 Task: Set up a 60-minute transportation logistics review for a sports event.
Action: Mouse moved to (116, 143)
Screenshot: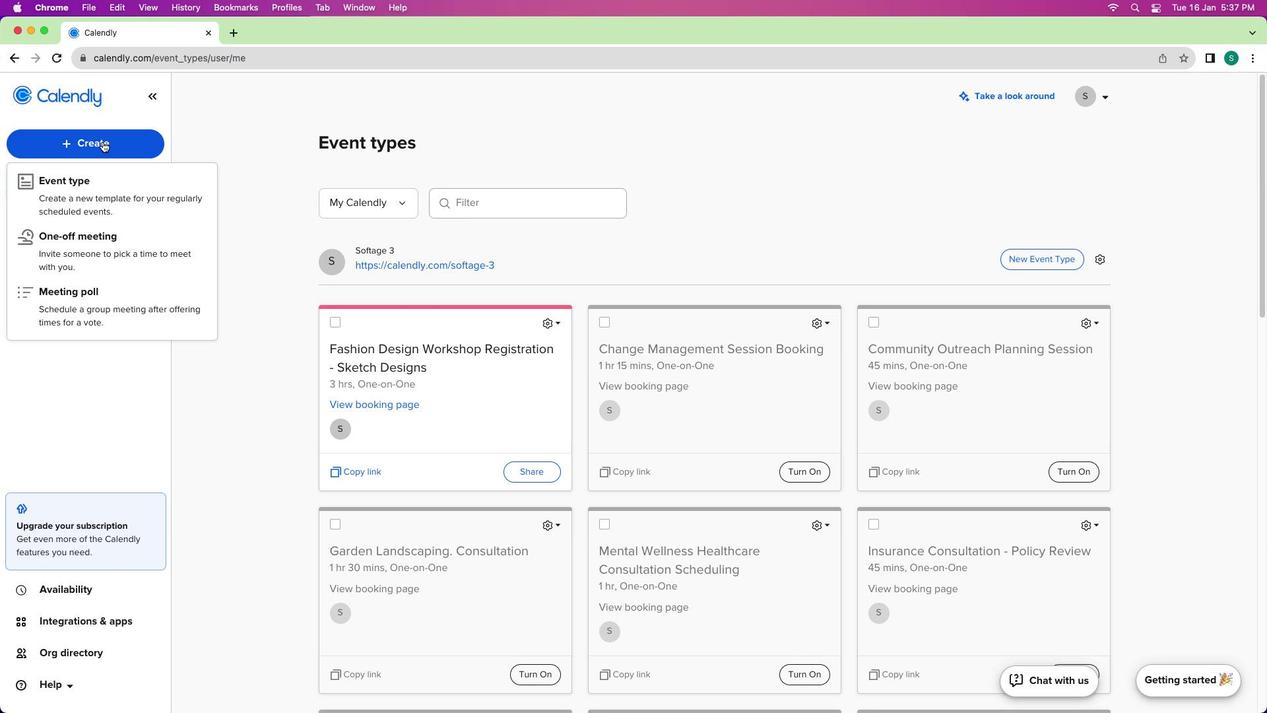 
Action: Mouse pressed left at (116, 143)
Screenshot: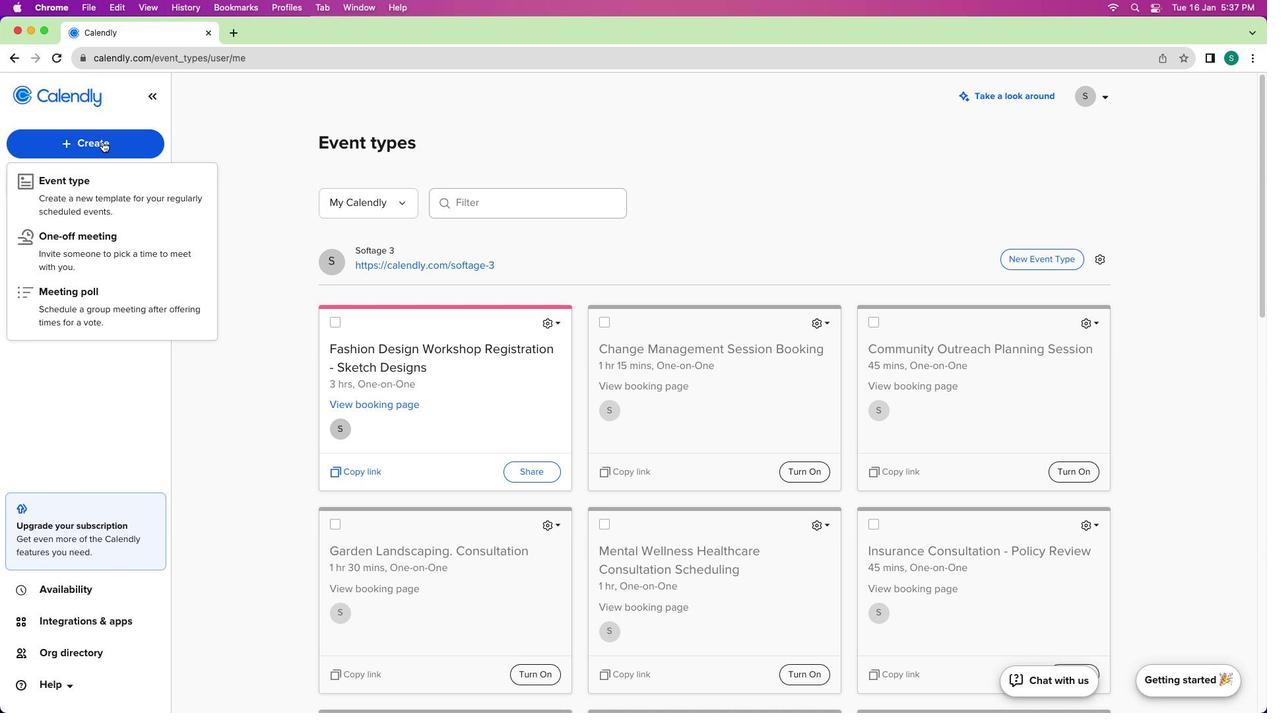 
Action: Mouse moved to (102, 141)
Screenshot: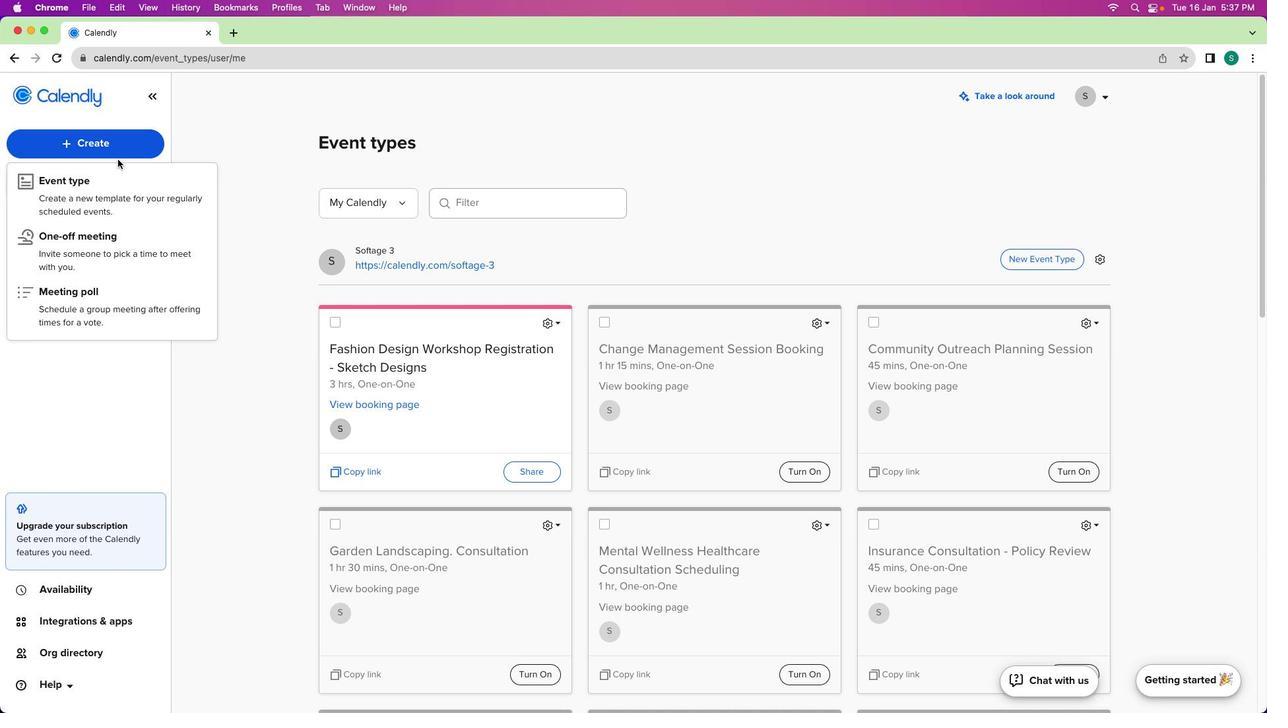 
Action: Mouse pressed left at (102, 141)
Screenshot: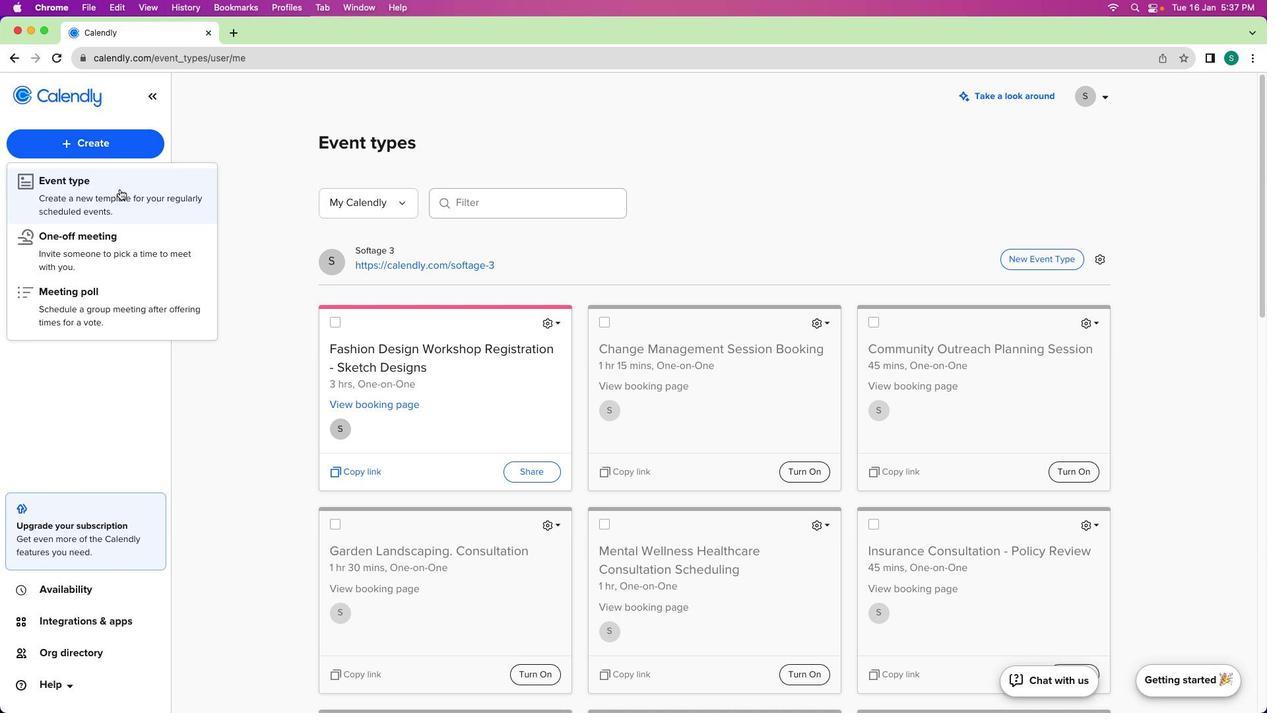 
Action: Mouse moved to (77, 217)
Screenshot: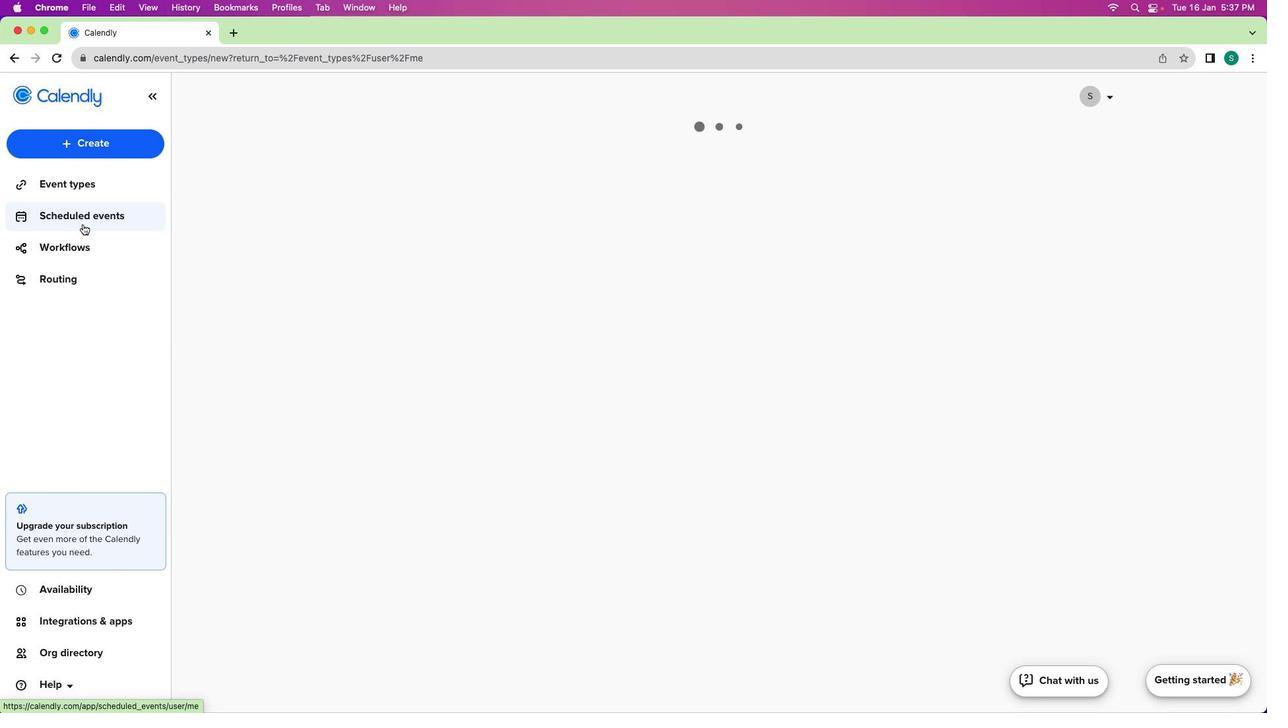 
Action: Mouse pressed left at (77, 217)
Screenshot: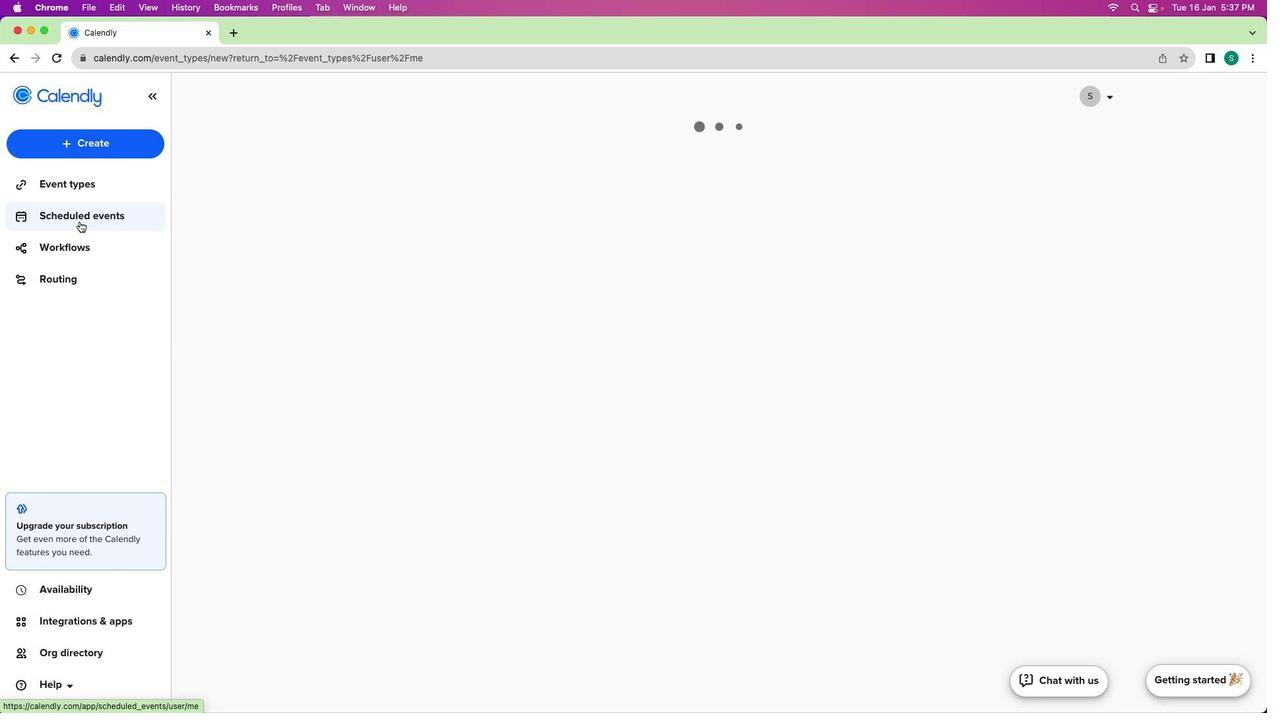 
Action: Mouse moved to (474, 248)
Screenshot: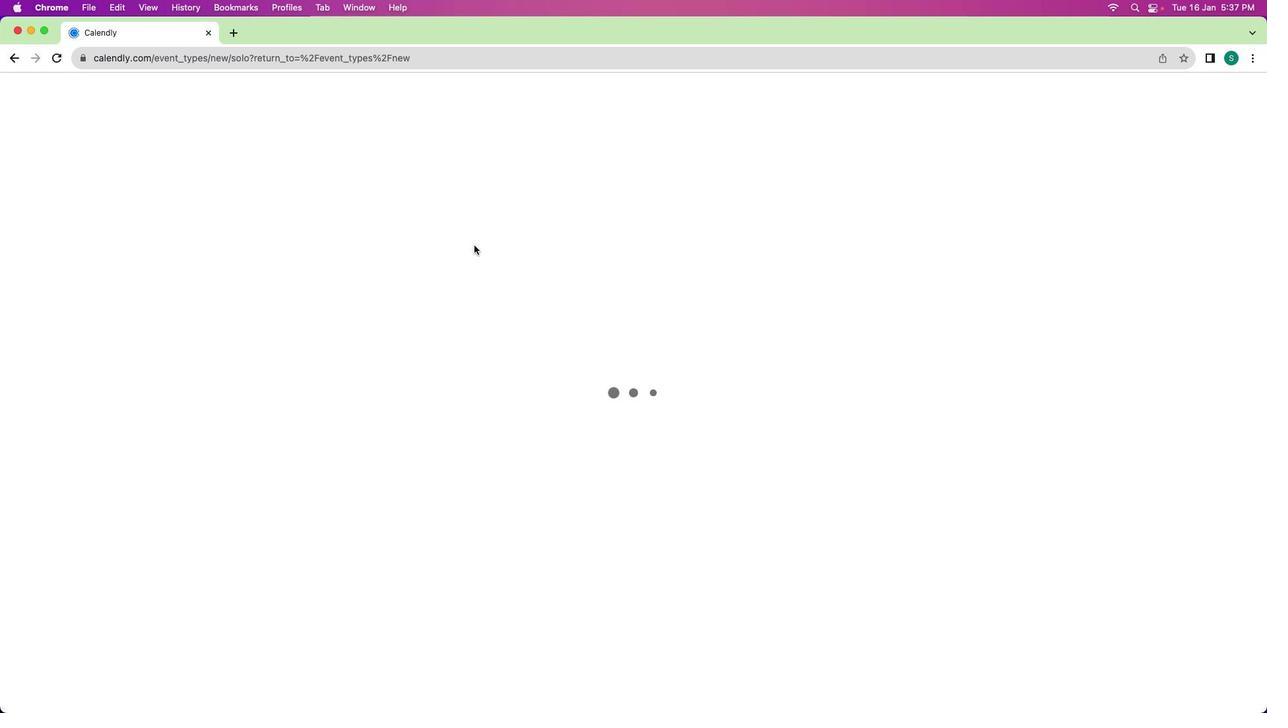 
Action: Mouse pressed left at (474, 248)
Screenshot: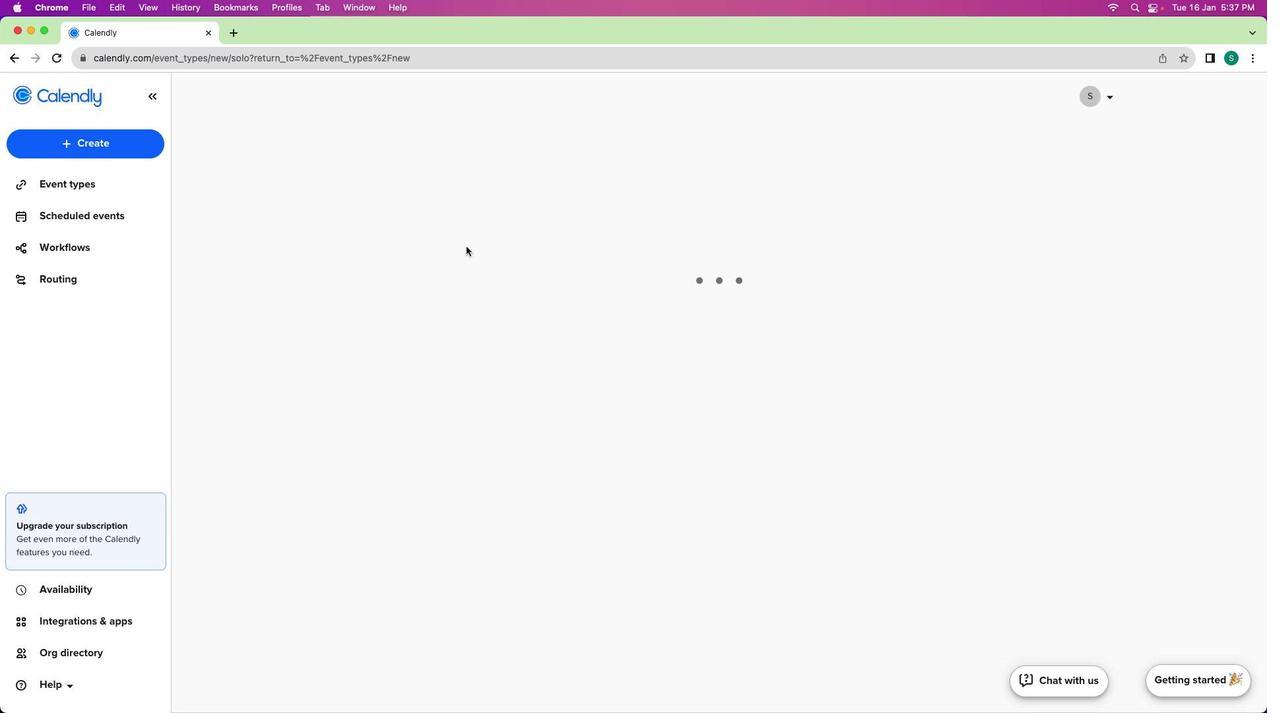 
Action: Mouse moved to (130, 212)
Screenshot: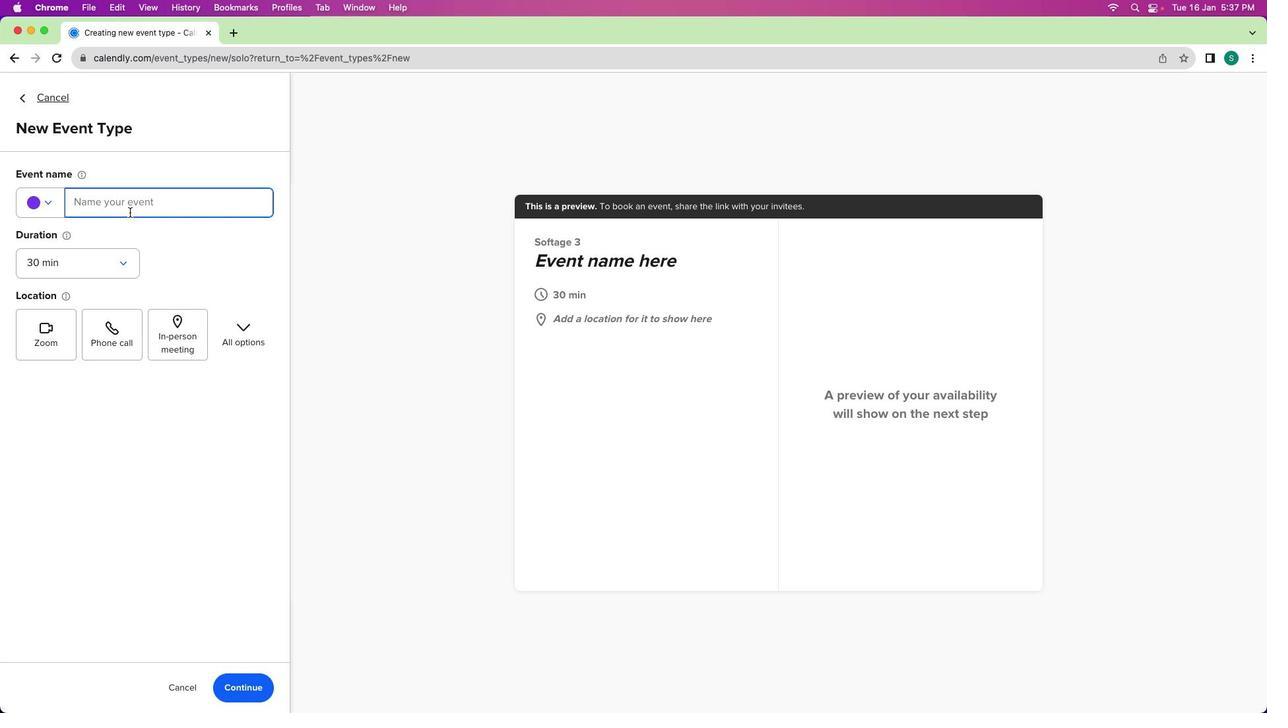
Action: Mouse pressed left at (130, 212)
Screenshot: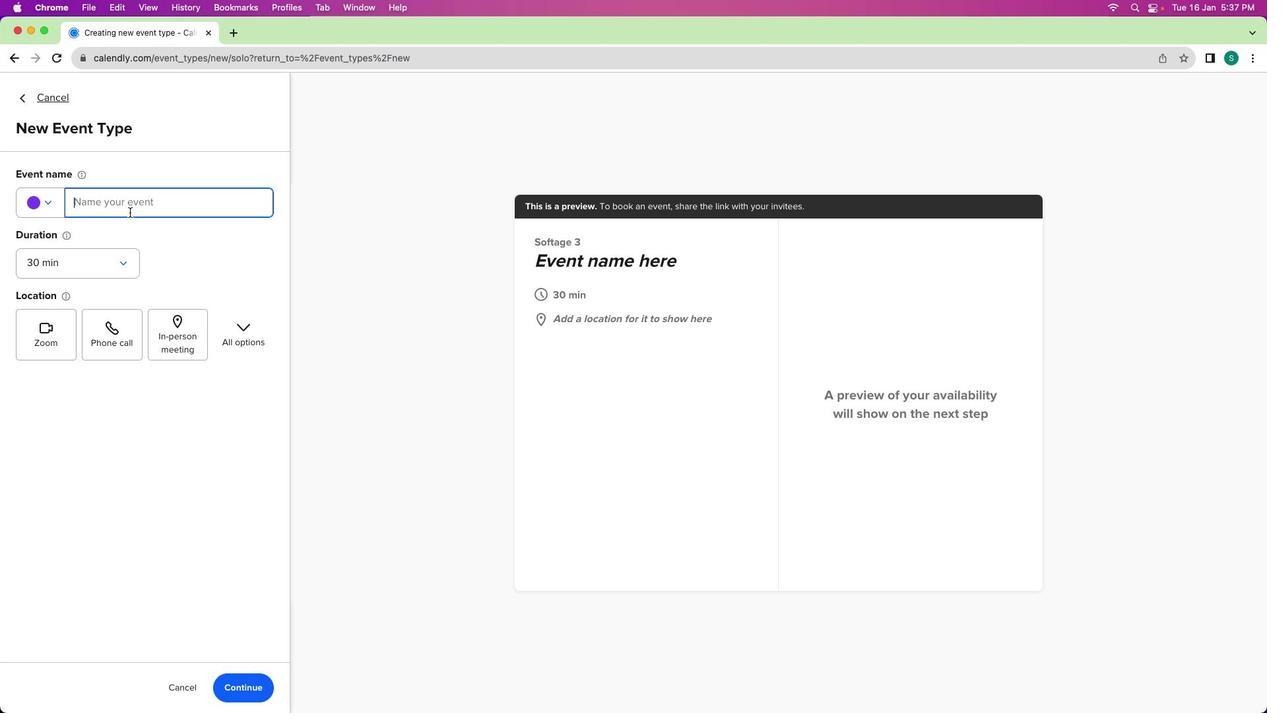 
Action: Mouse moved to (35, 208)
Screenshot: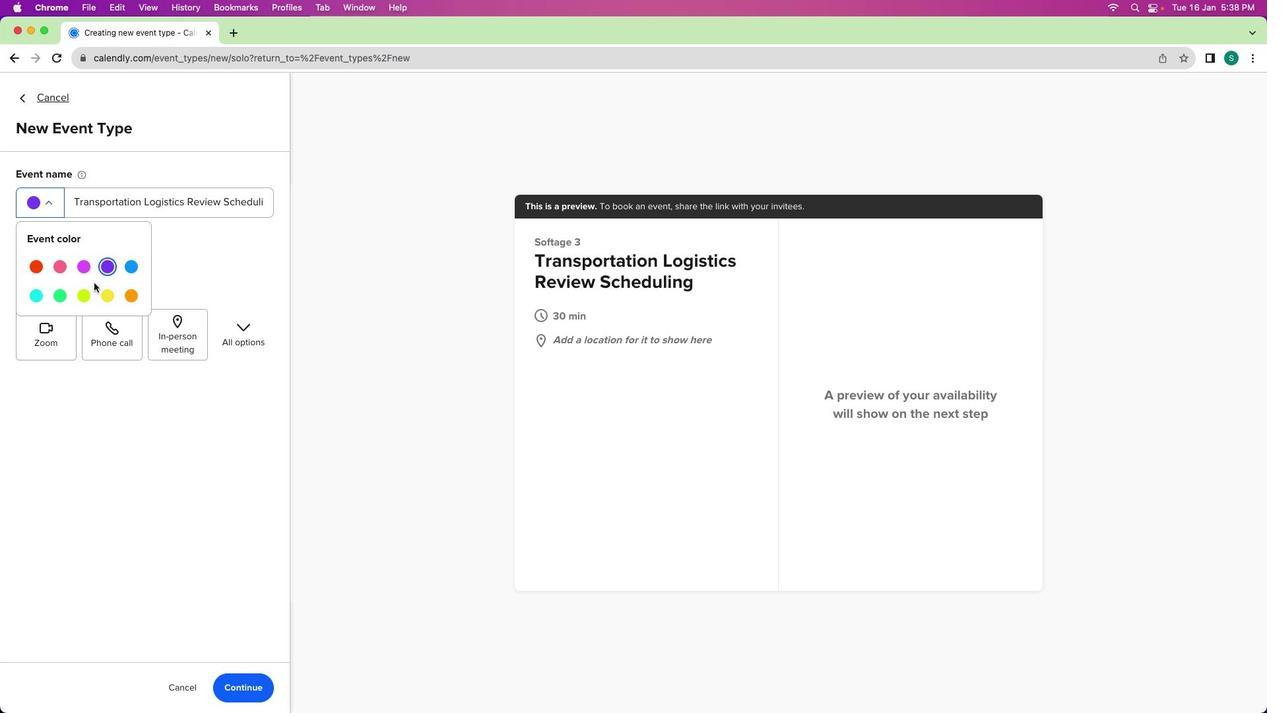 
Action: Mouse pressed left at (35, 208)
Screenshot: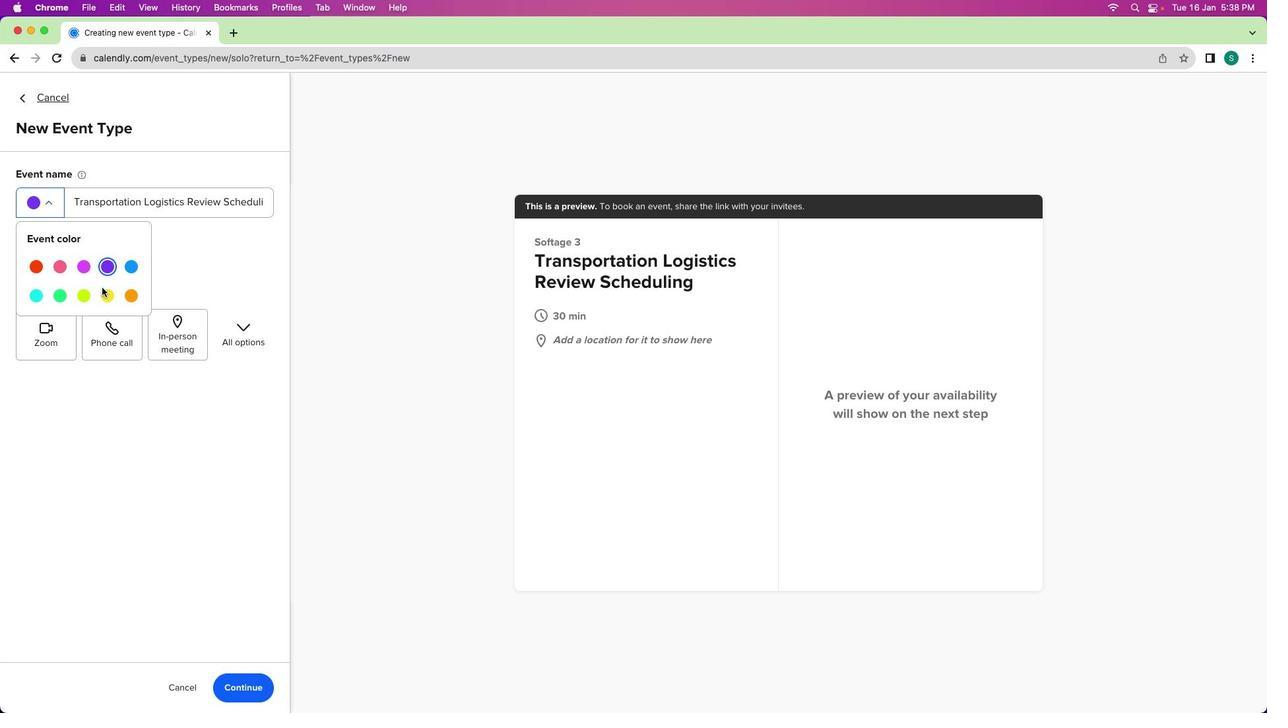 
Action: Mouse moved to (128, 295)
Screenshot: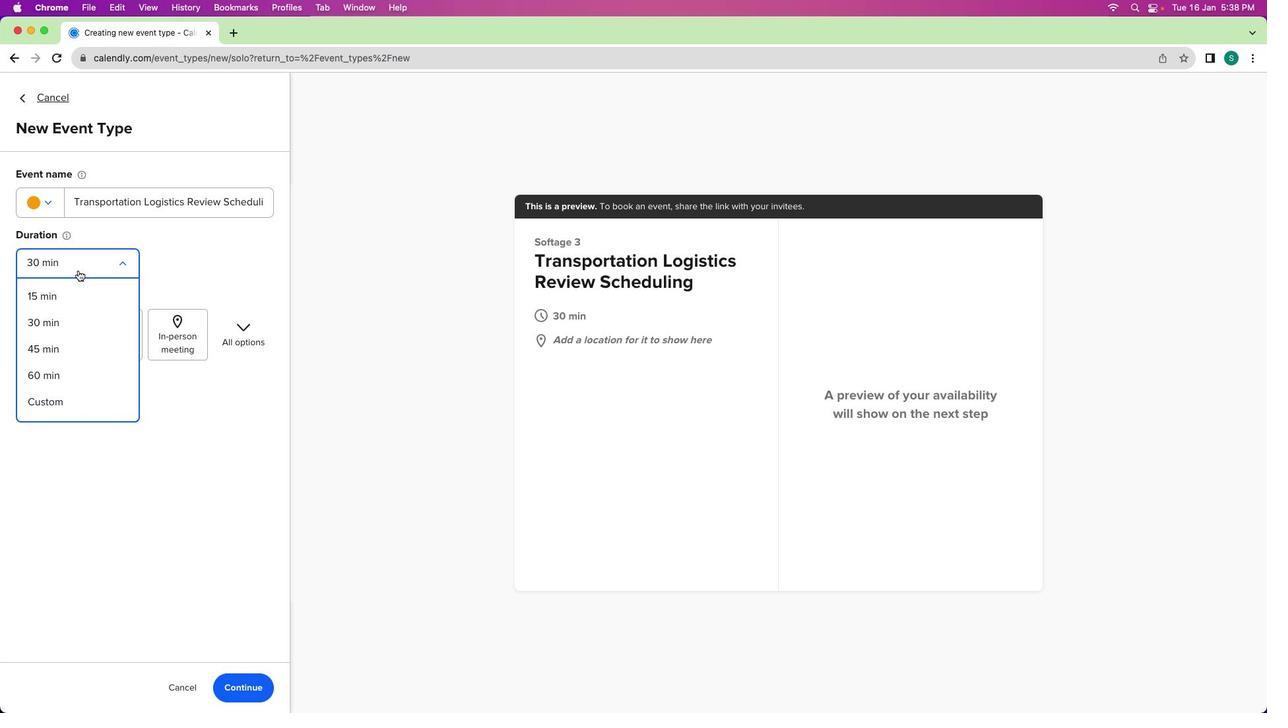
Action: Mouse pressed left at (128, 295)
Screenshot: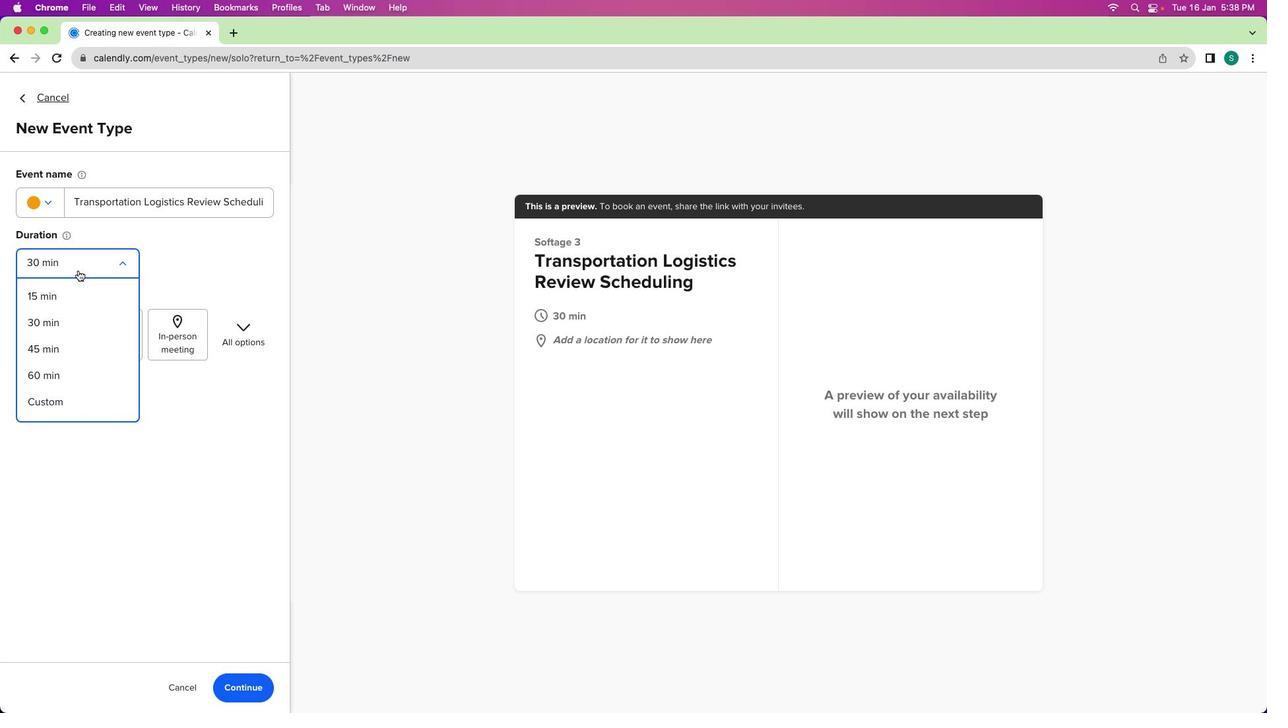 
Action: Mouse moved to (78, 271)
Screenshot: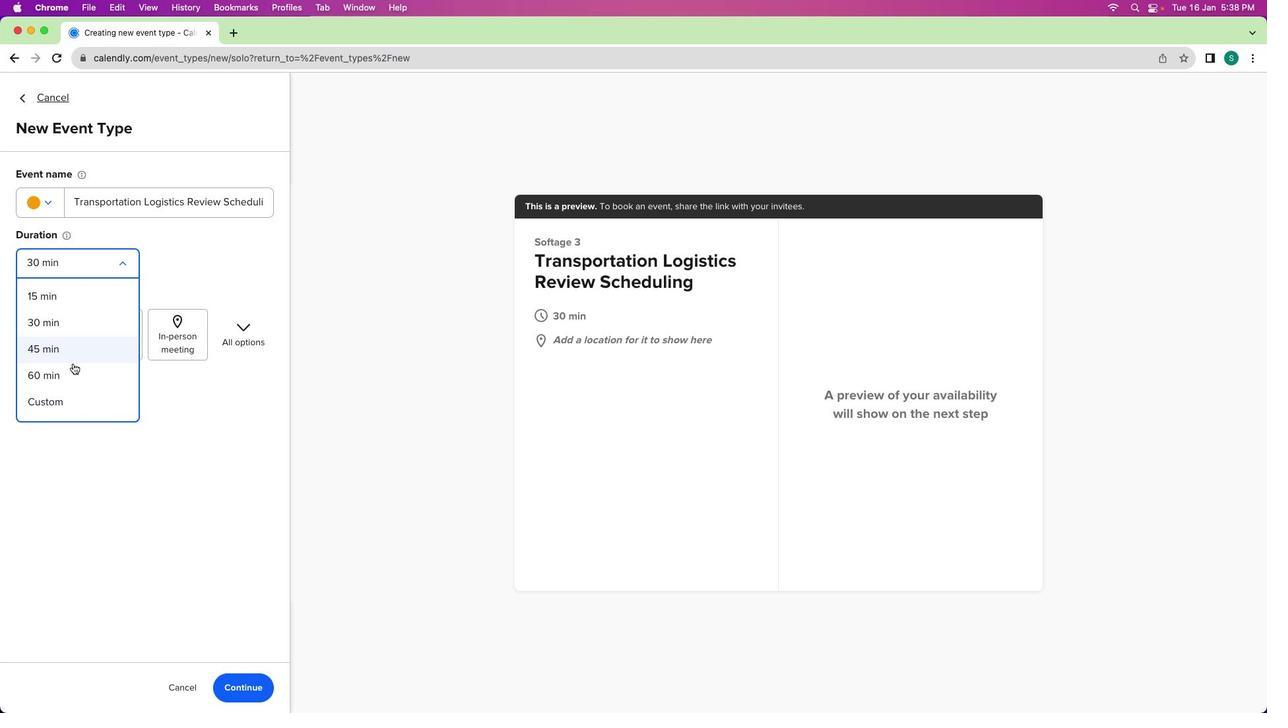 
Action: Mouse pressed left at (78, 271)
Screenshot: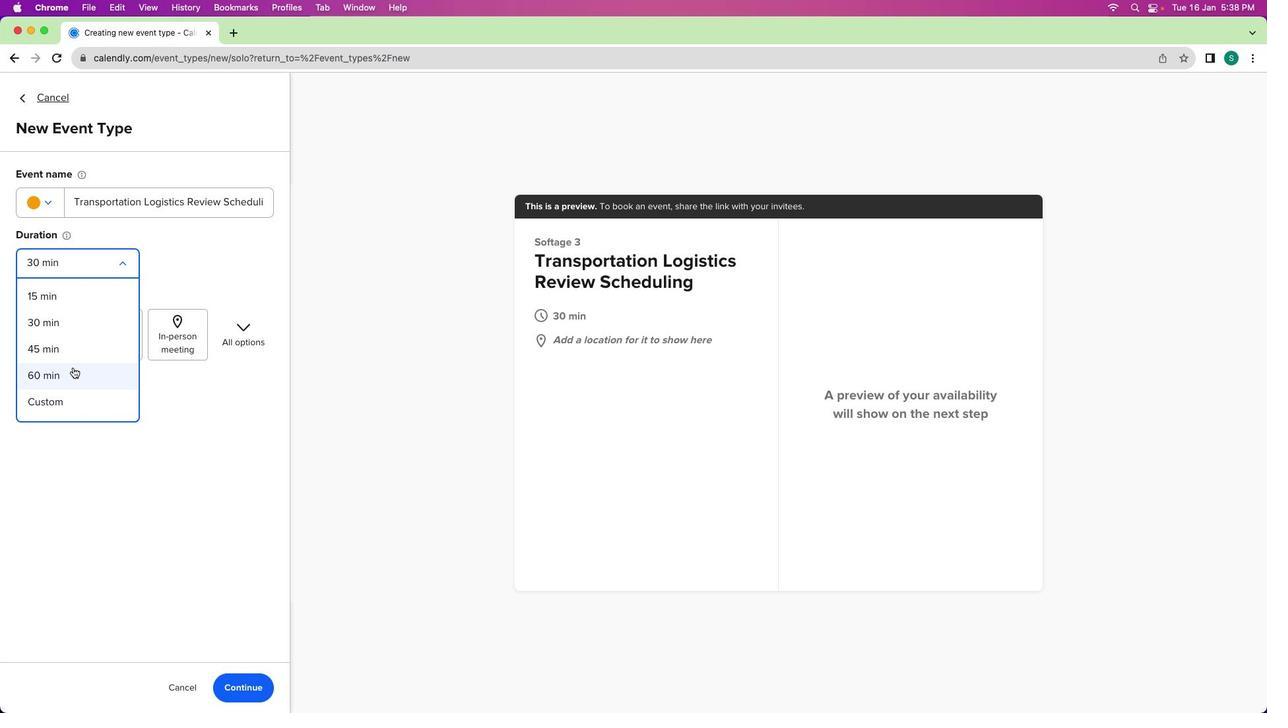 
Action: Mouse moved to (56, 372)
Screenshot: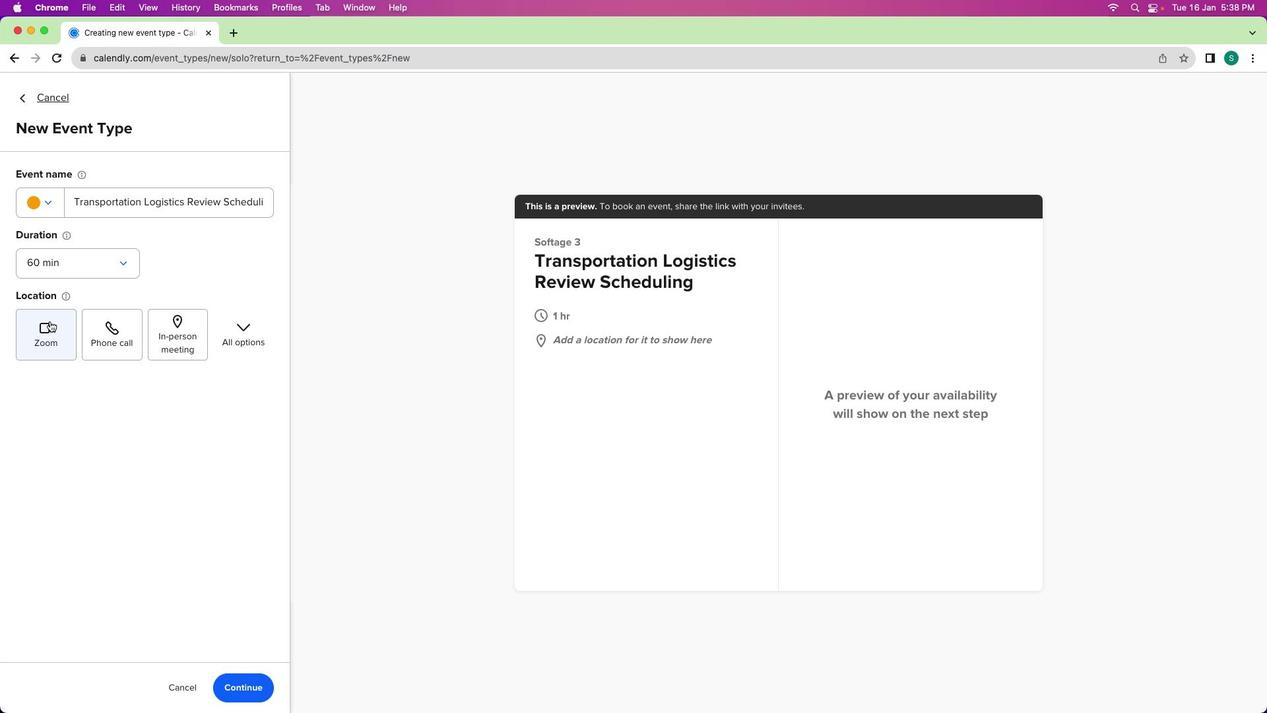 
Action: Mouse pressed left at (56, 372)
Screenshot: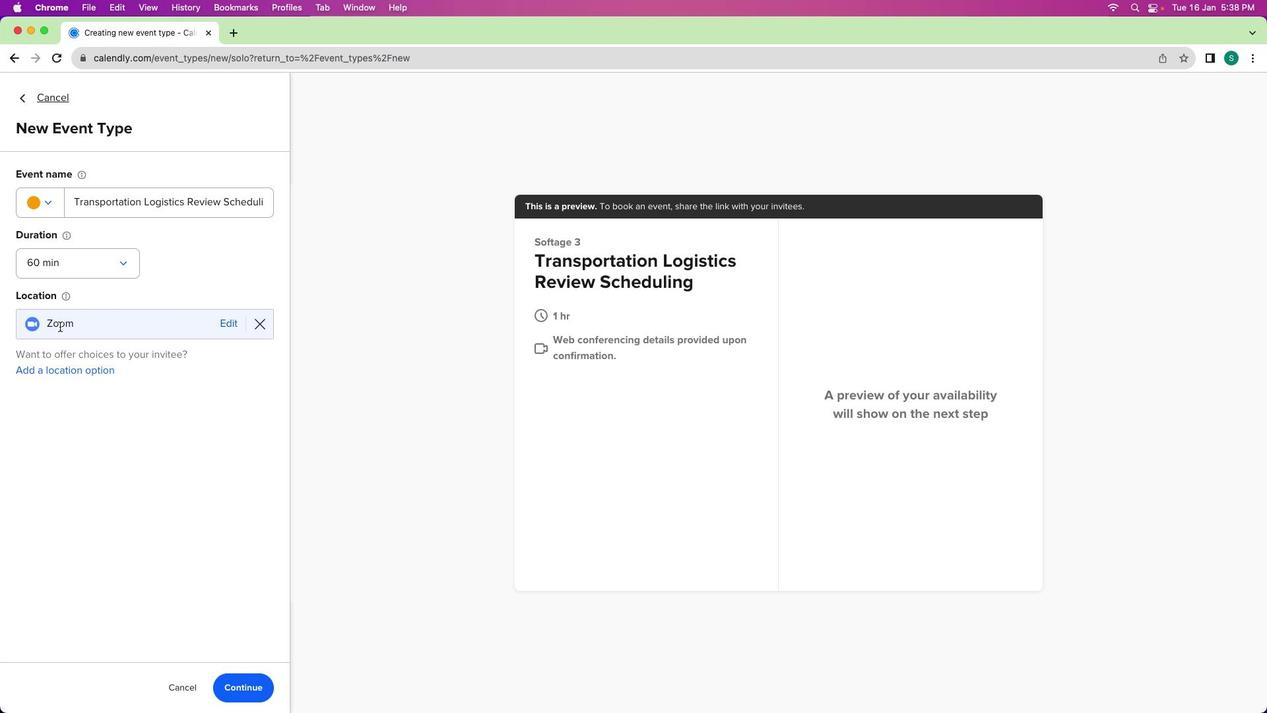 
Action: Mouse moved to (50, 322)
Screenshot: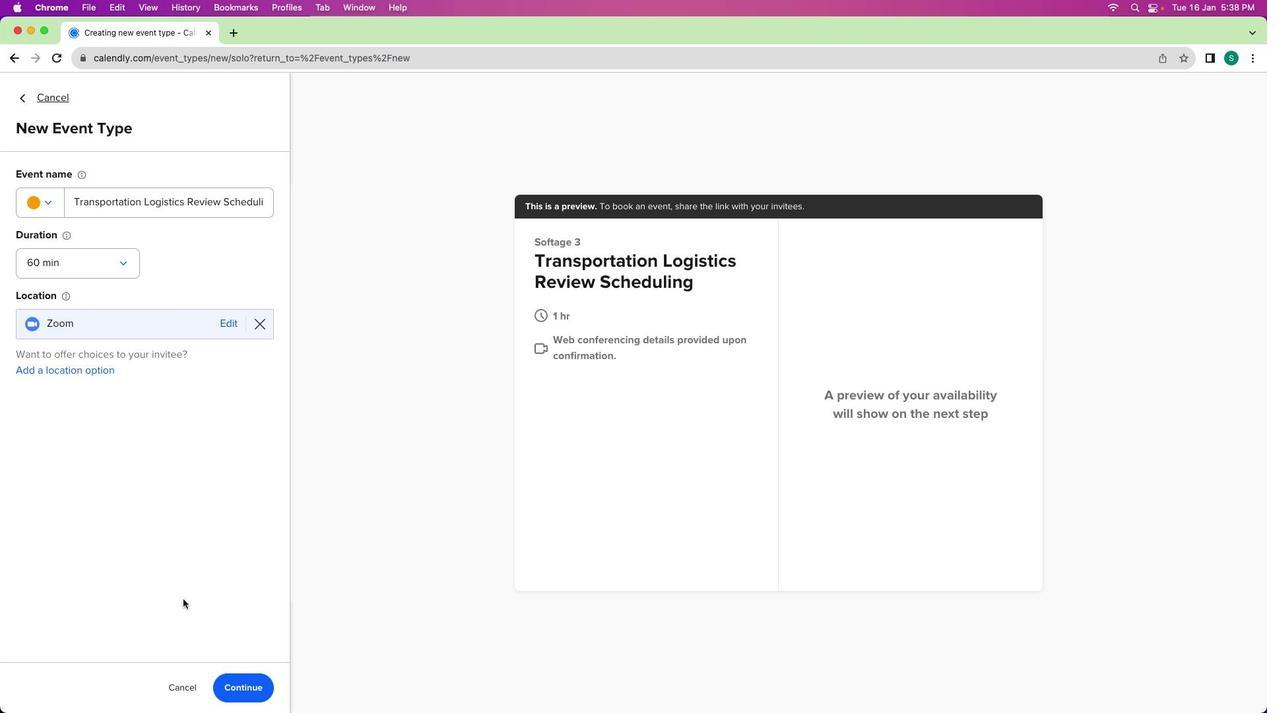 
Action: Mouse pressed left at (50, 322)
Screenshot: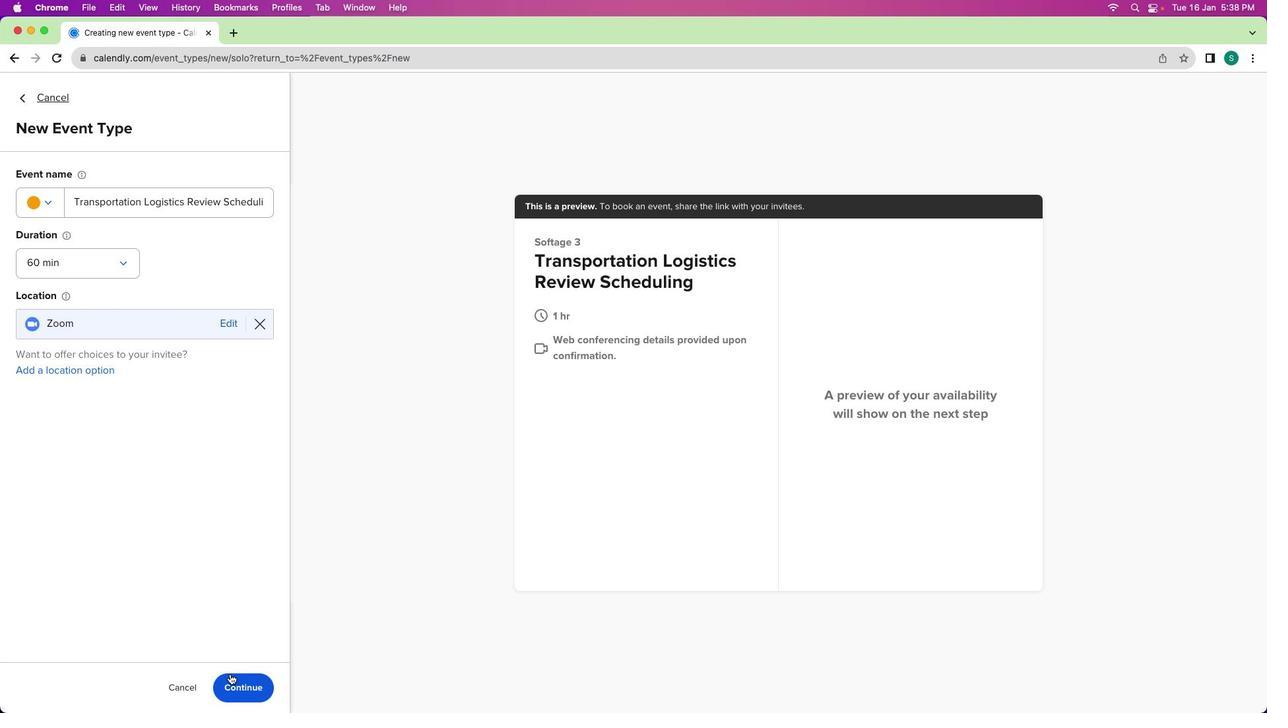 
Action: Mouse moved to (234, 683)
Screenshot: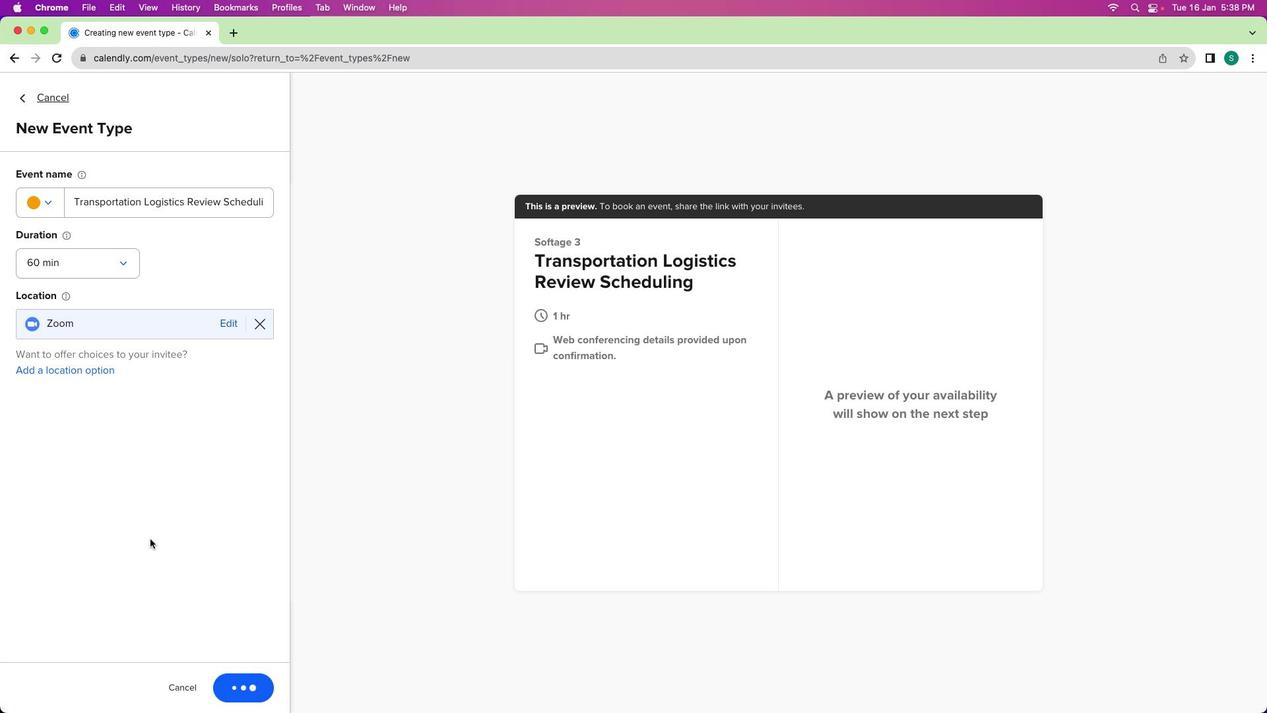 
Action: Mouse pressed left at (234, 683)
Screenshot: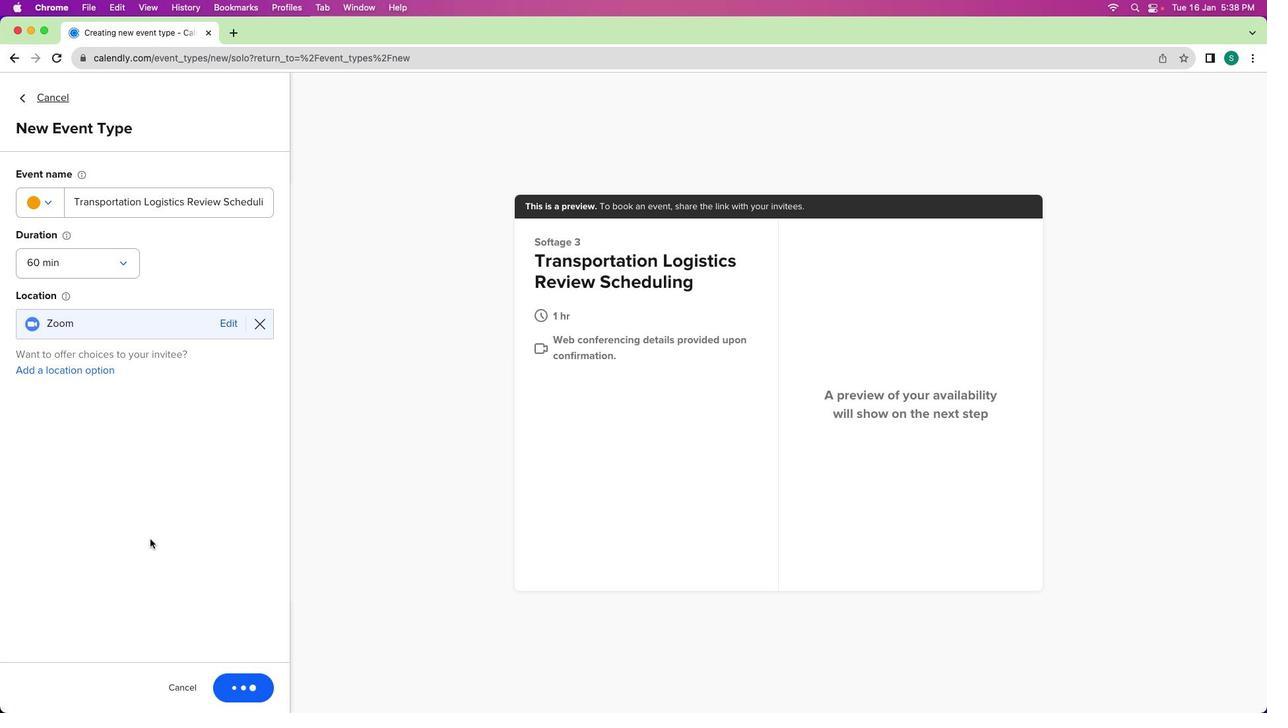 
Action: Mouse moved to (188, 260)
Screenshot: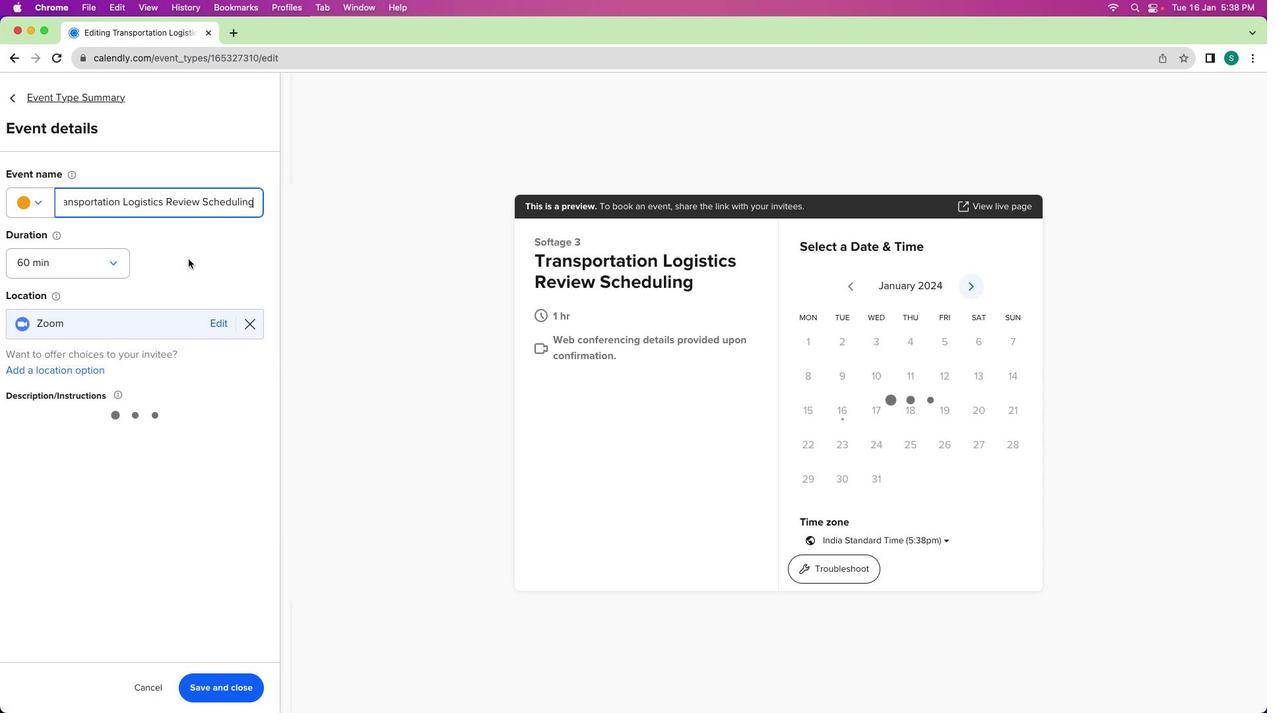 
Action: Mouse pressed left at (188, 260)
Screenshot: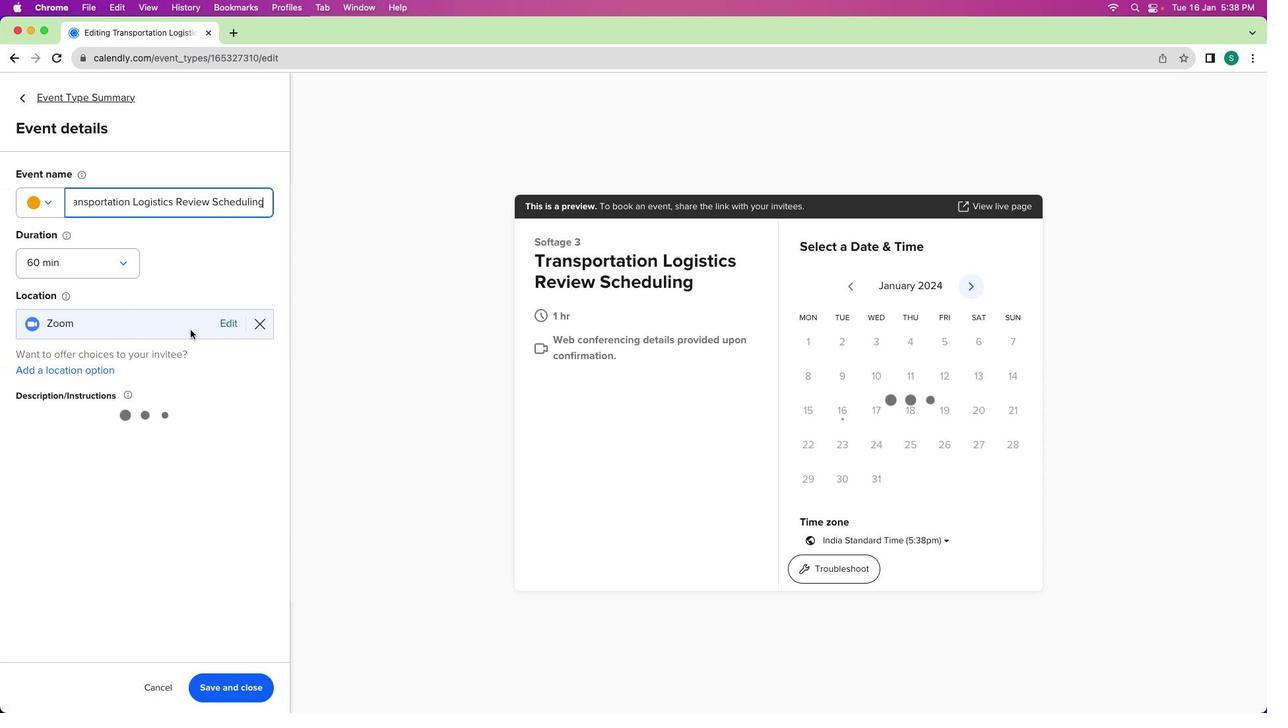
Action: Mouse moved to (142, 464)
Screenshot: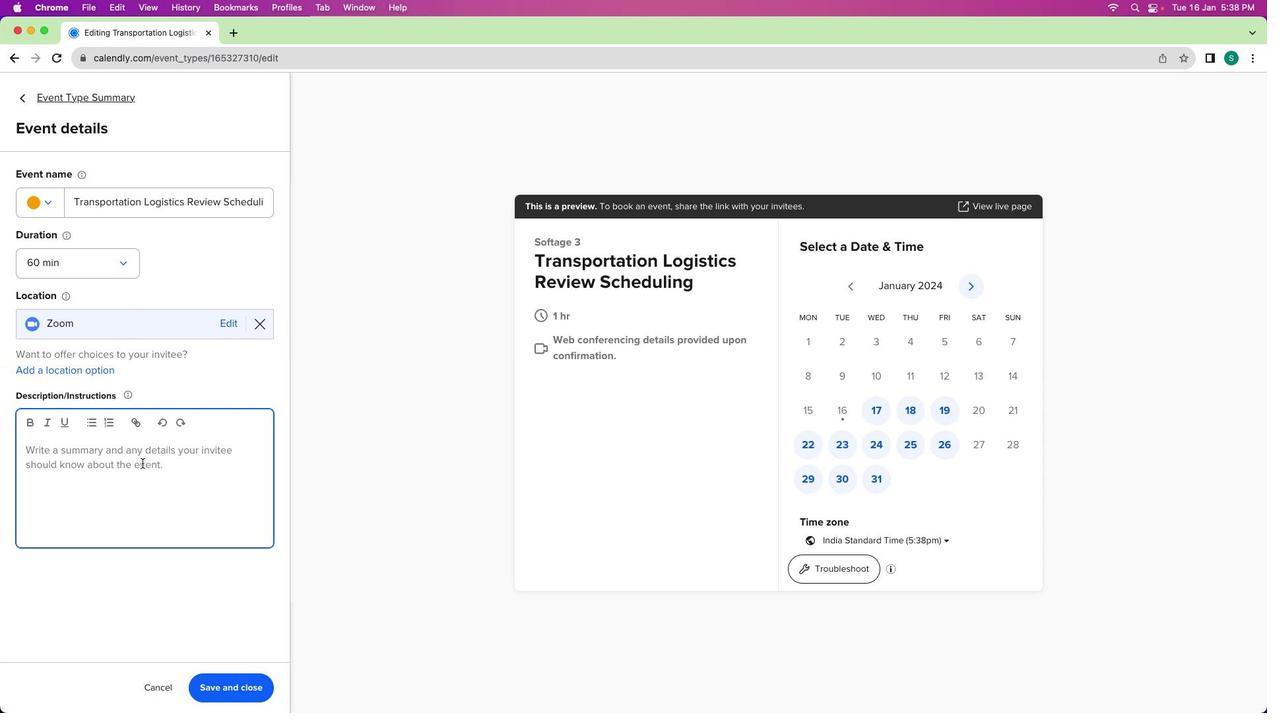 
Action: Mouse pressed left at (142, 464)
Screenshot: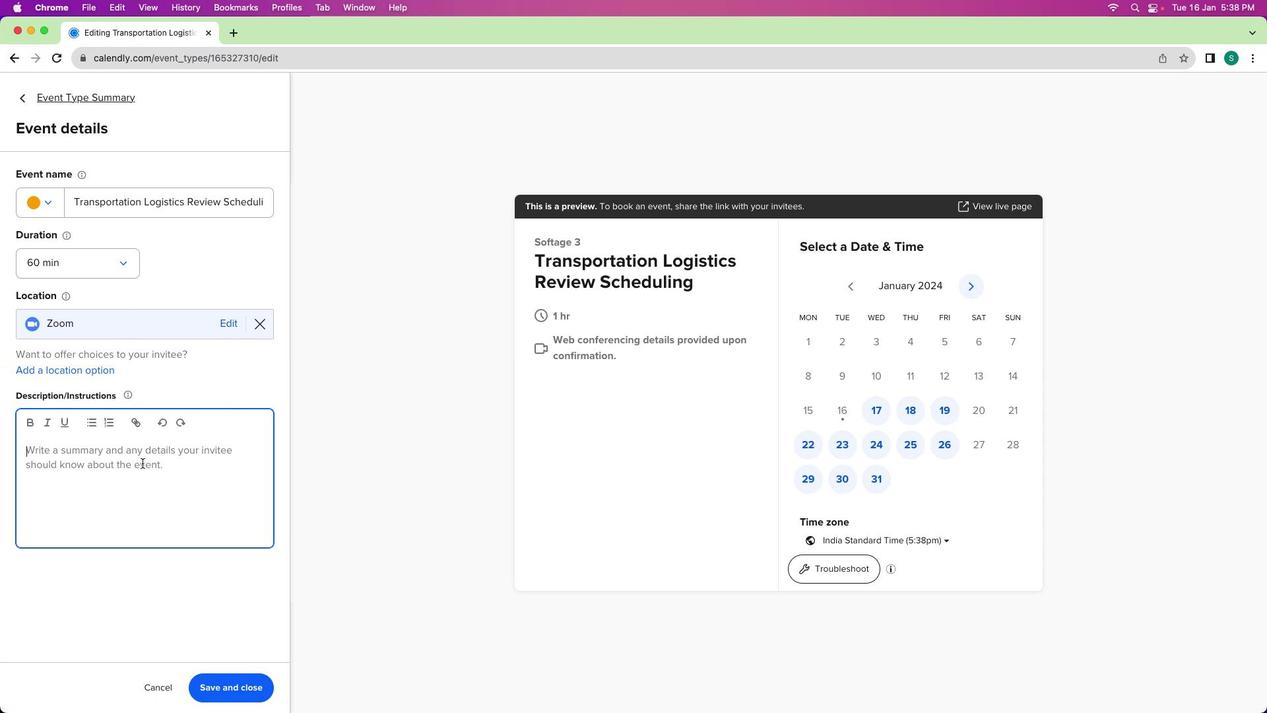 
Action: Mouse moved to (251, 683)
Screenshot: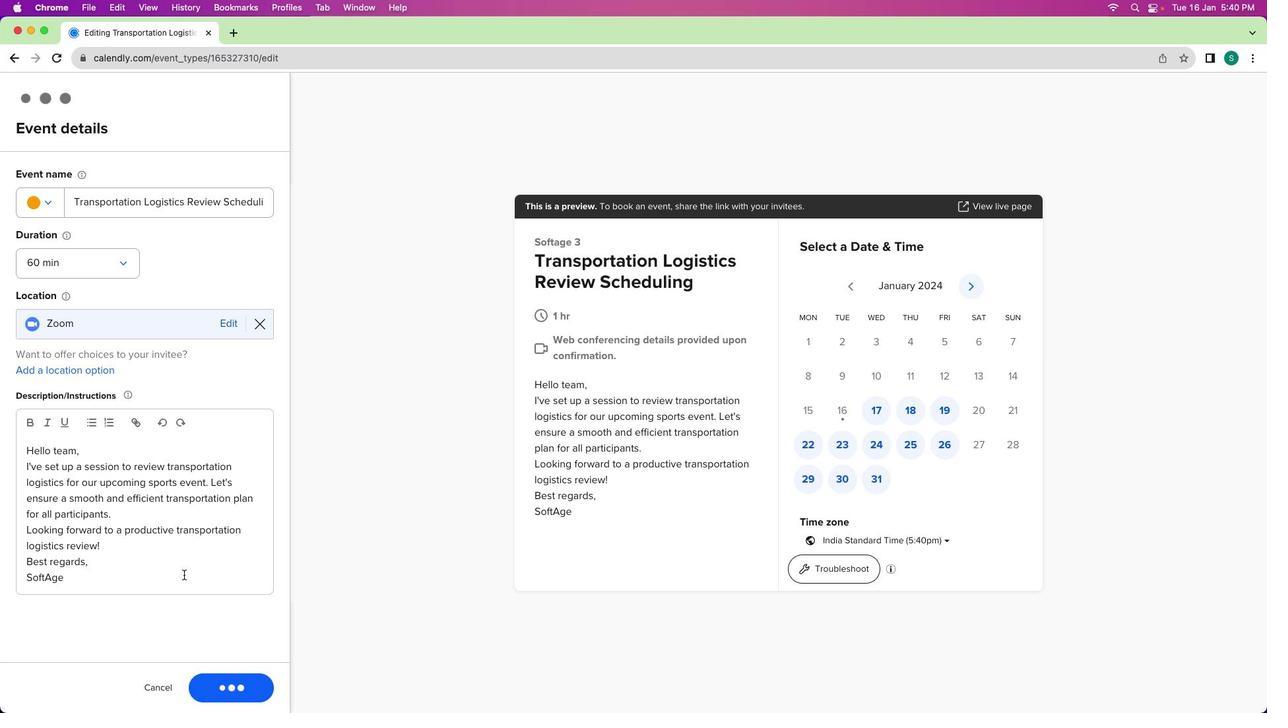 
Action: Mouse pressed left at (251, 683)
Screenshot: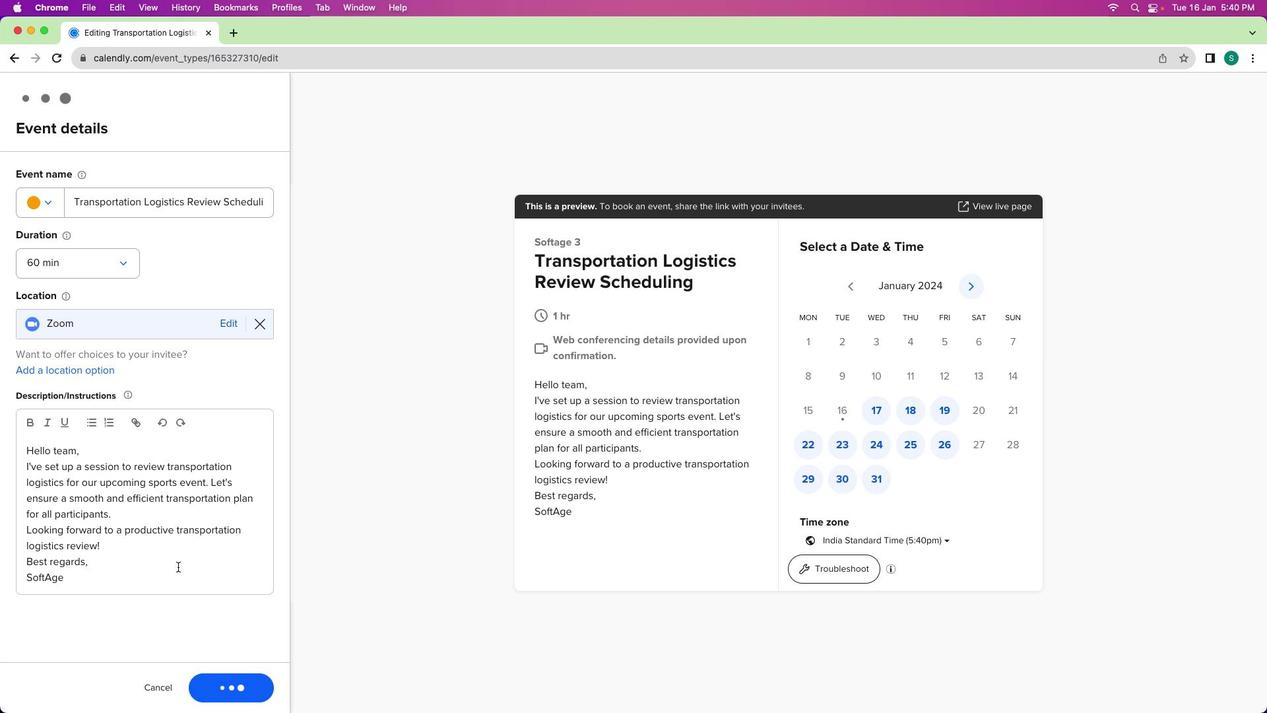 
Action: Mouse moved to (124, 430)
Screenshot: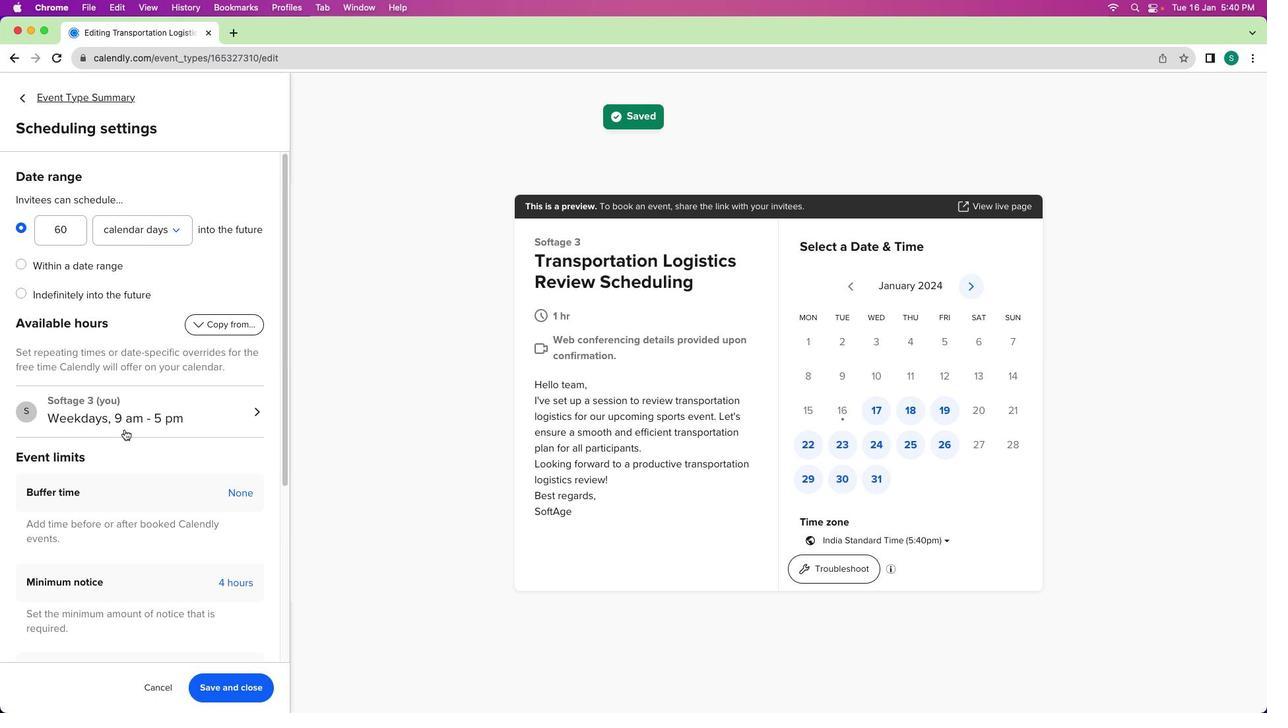 
Action: Mouse pressed left at (124, 430)
Screenshot: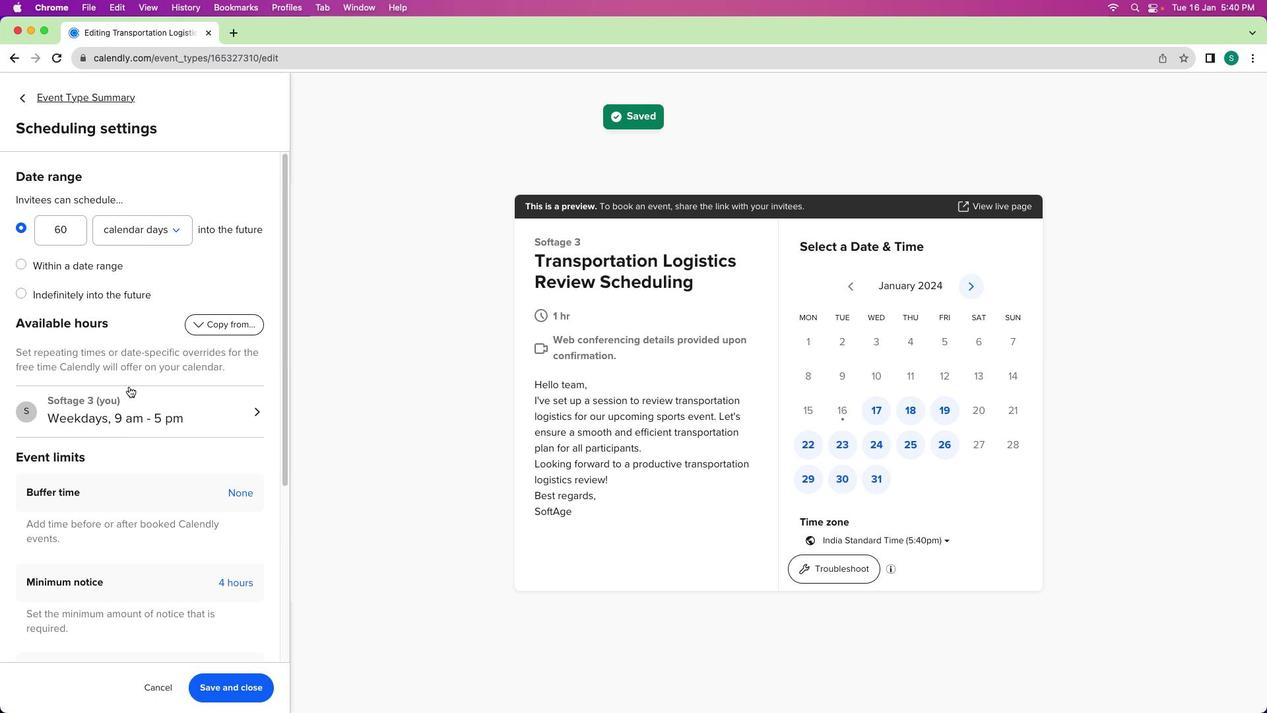 
Action: Mouse moved to (120, 446)
Screenshot: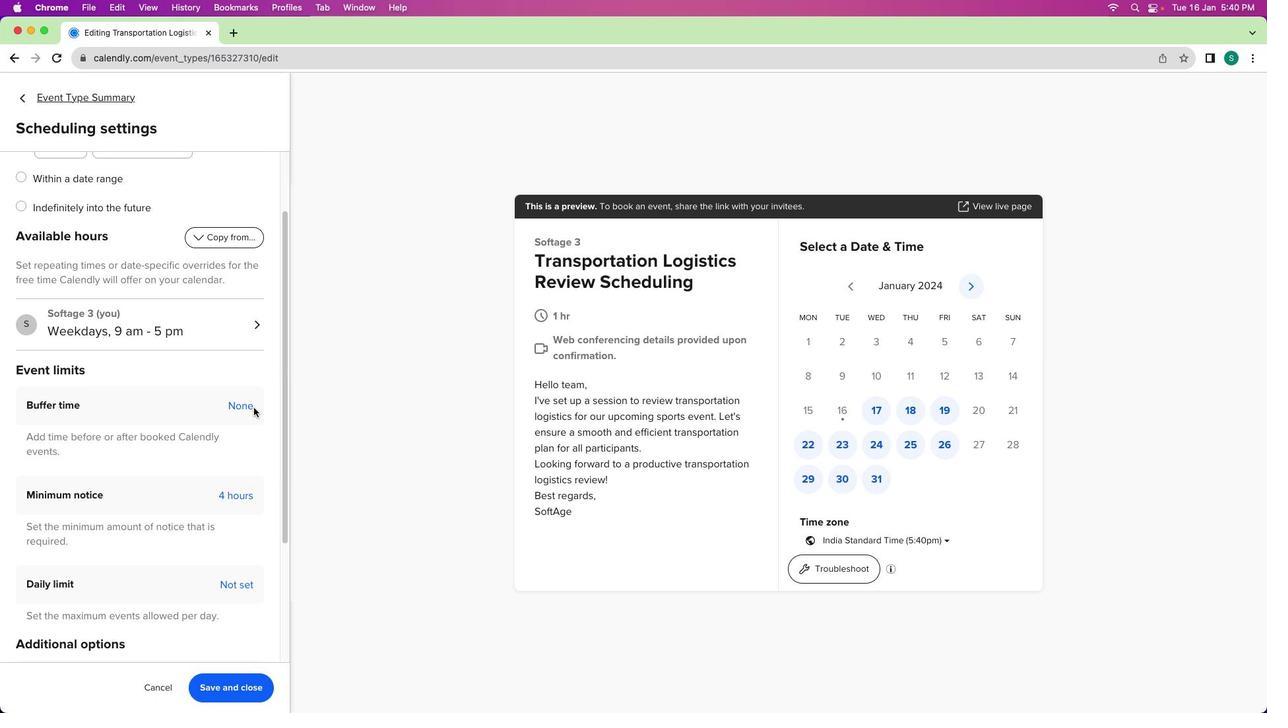 
Action: Mouse scrolled (120, 446) with delta (0, 0)
Screenshot: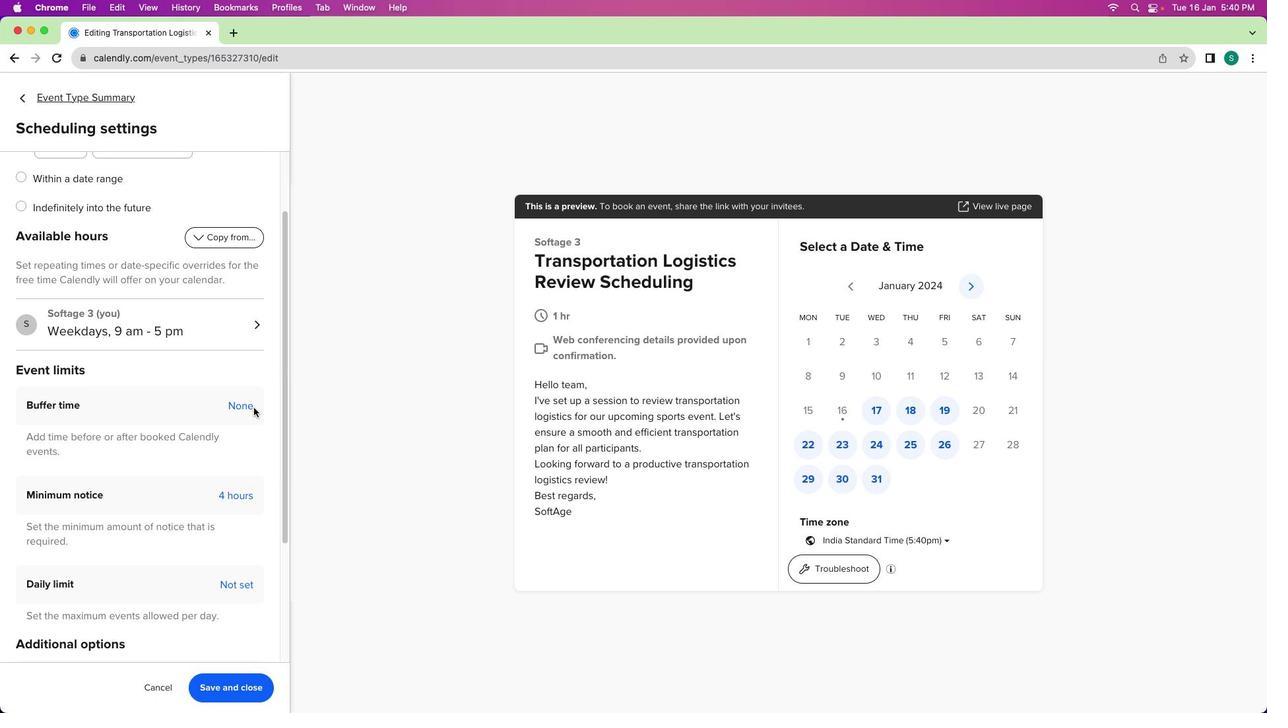 
Action: Mouse scrolled (120, 446) with delta (0, 0)
Screenshot: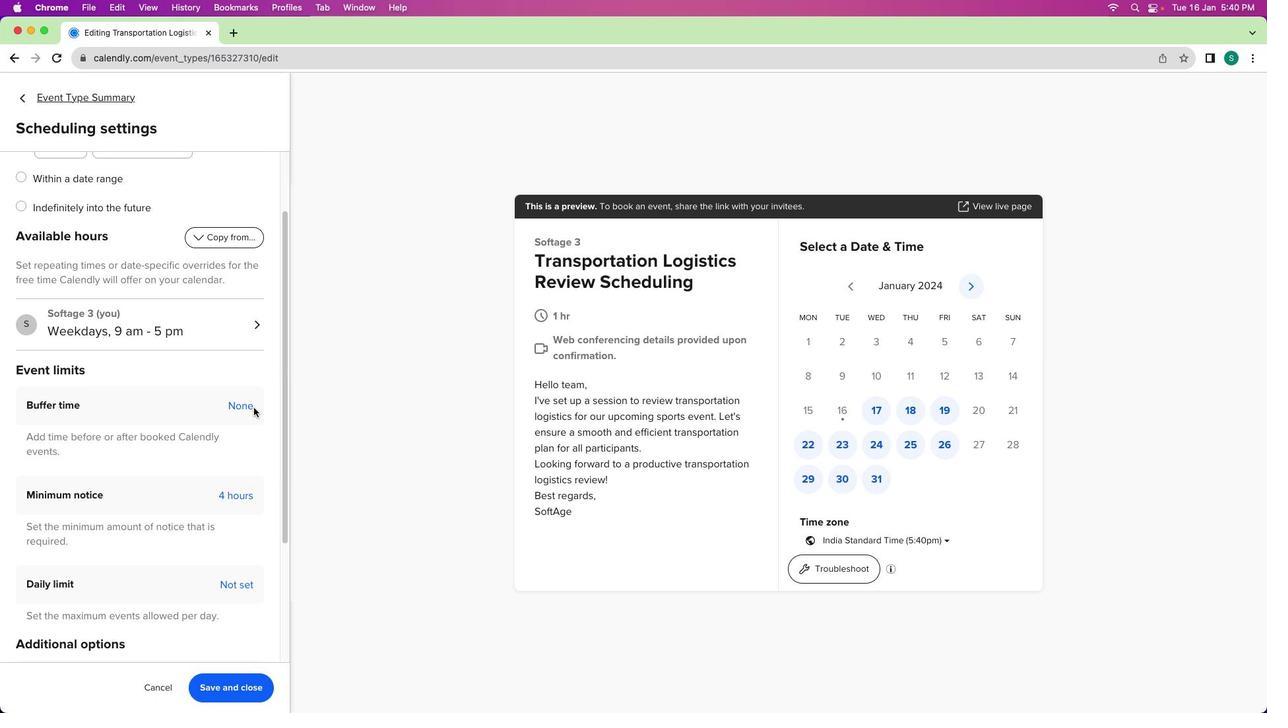 
Action: Mouse scrolled (120, 446) with delta (0, 0)
Screenshot: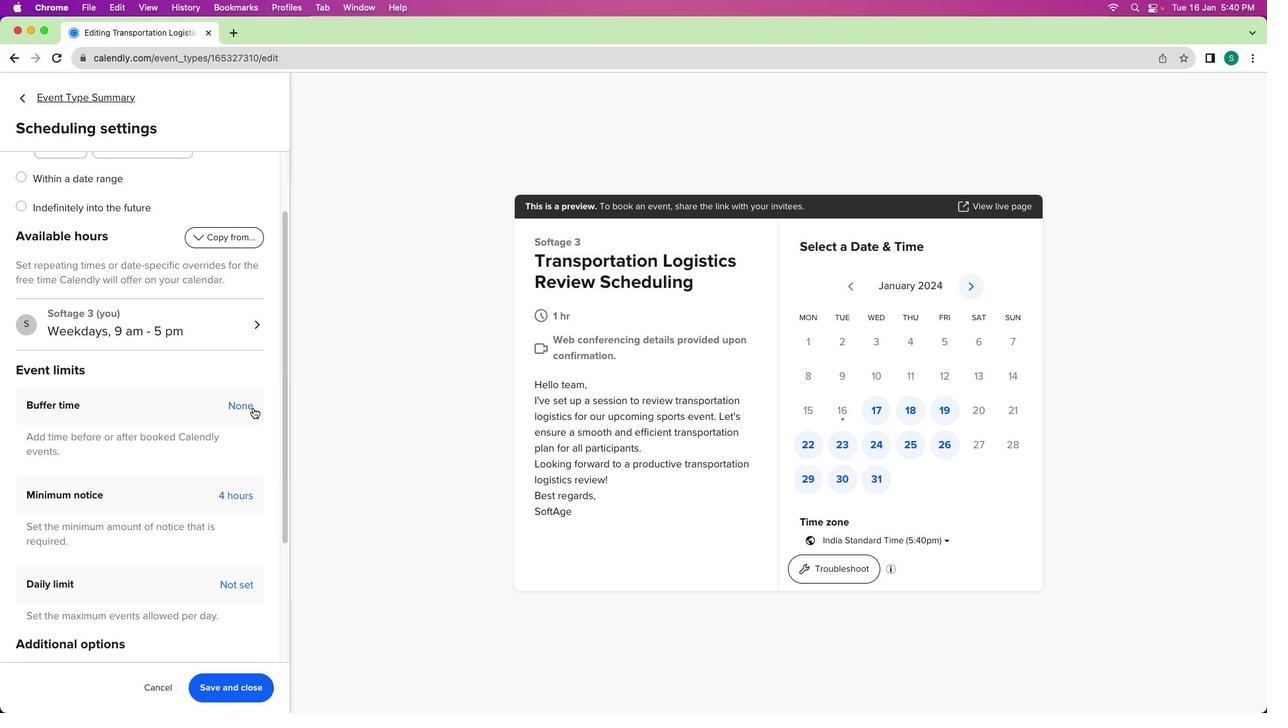 
Action: Mouse moved to (254, 408)
Screenshot: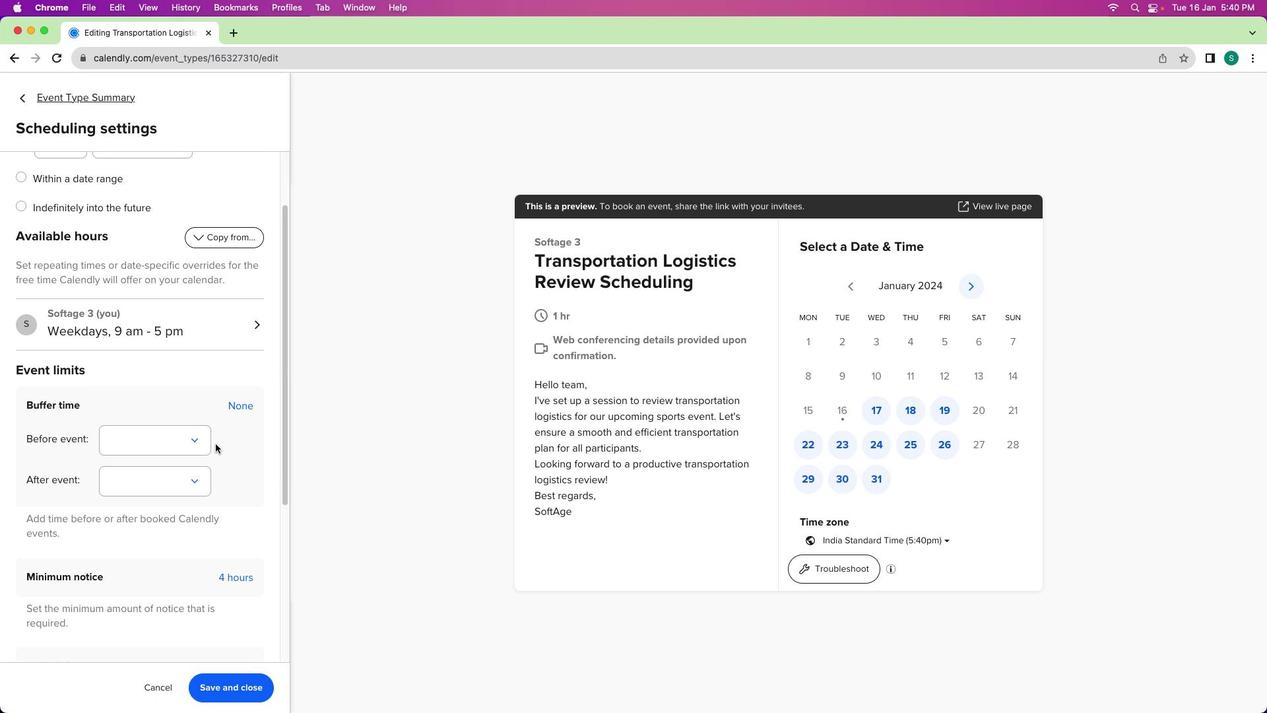 
Action: Mouse pressed left at (254, 408)
Screenshot: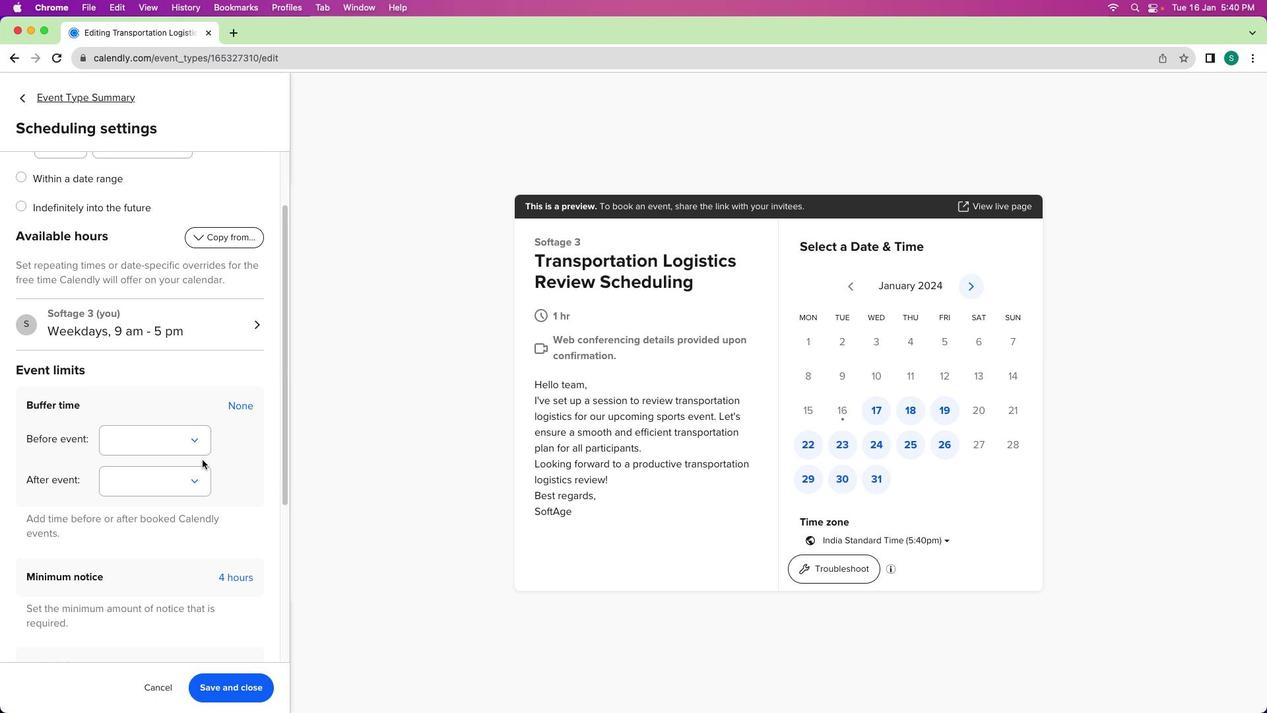 
Action: Mouse moved to (251, 408)
Screenshot: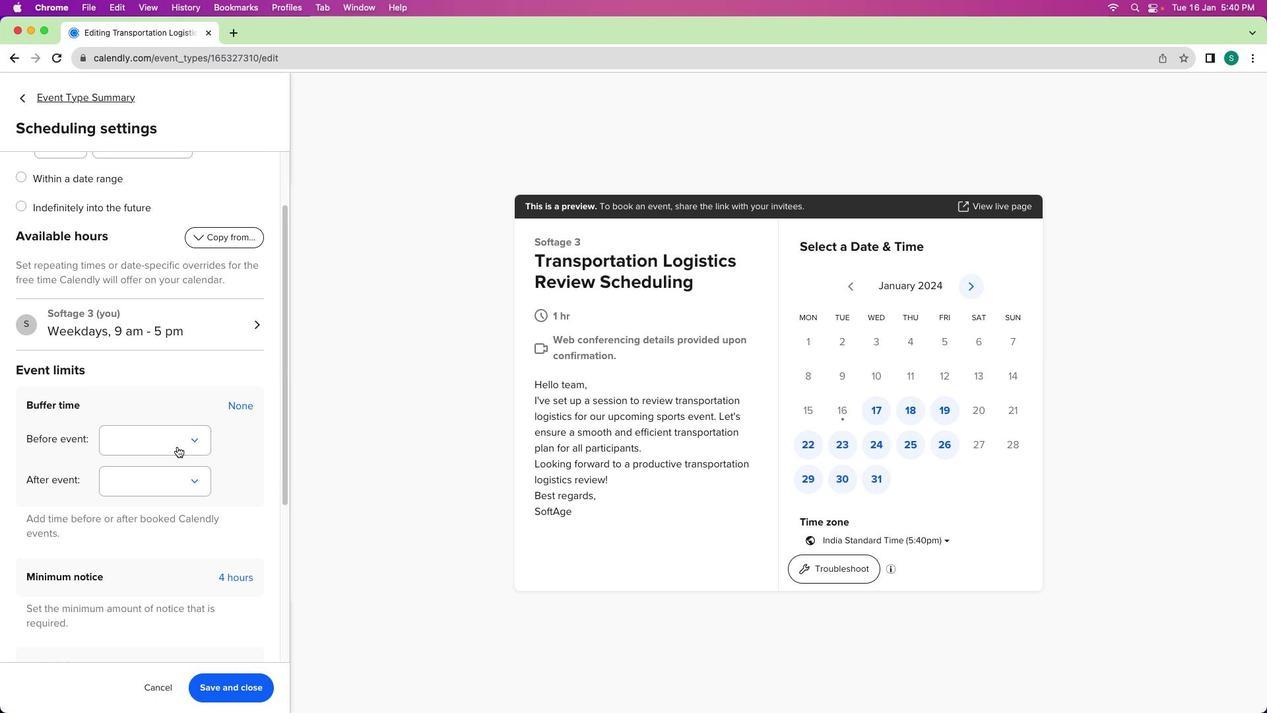 
Action: Mouse pressed left at (251, 408)
Screenshot: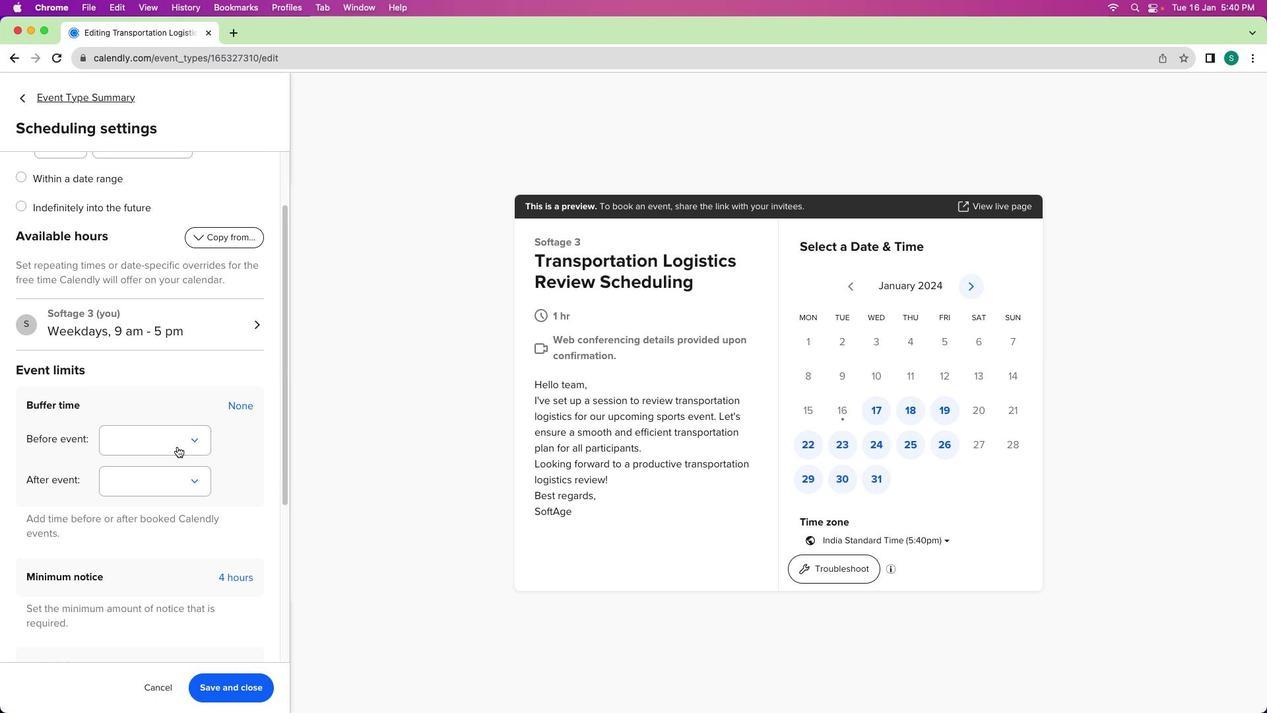
Action: Mouse moved to (177, 446)
Screenshot: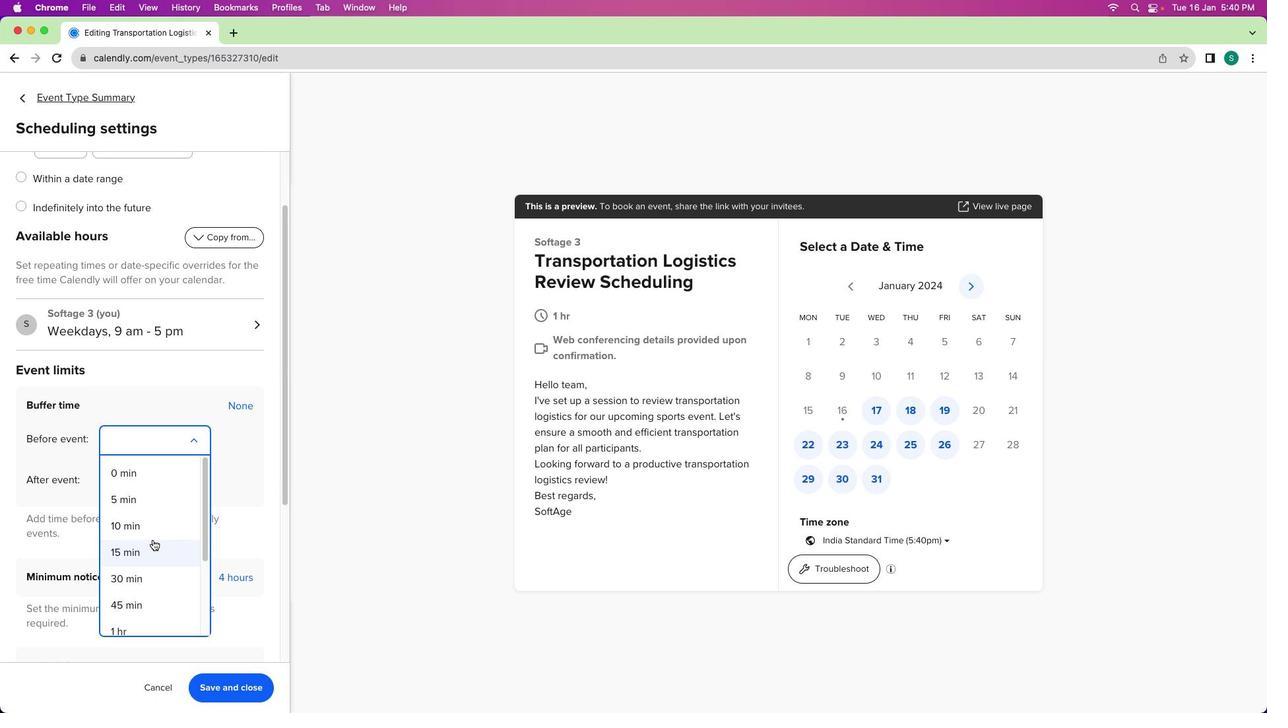 
Action: Mouse pressed left at (177, 446)
Screenshot: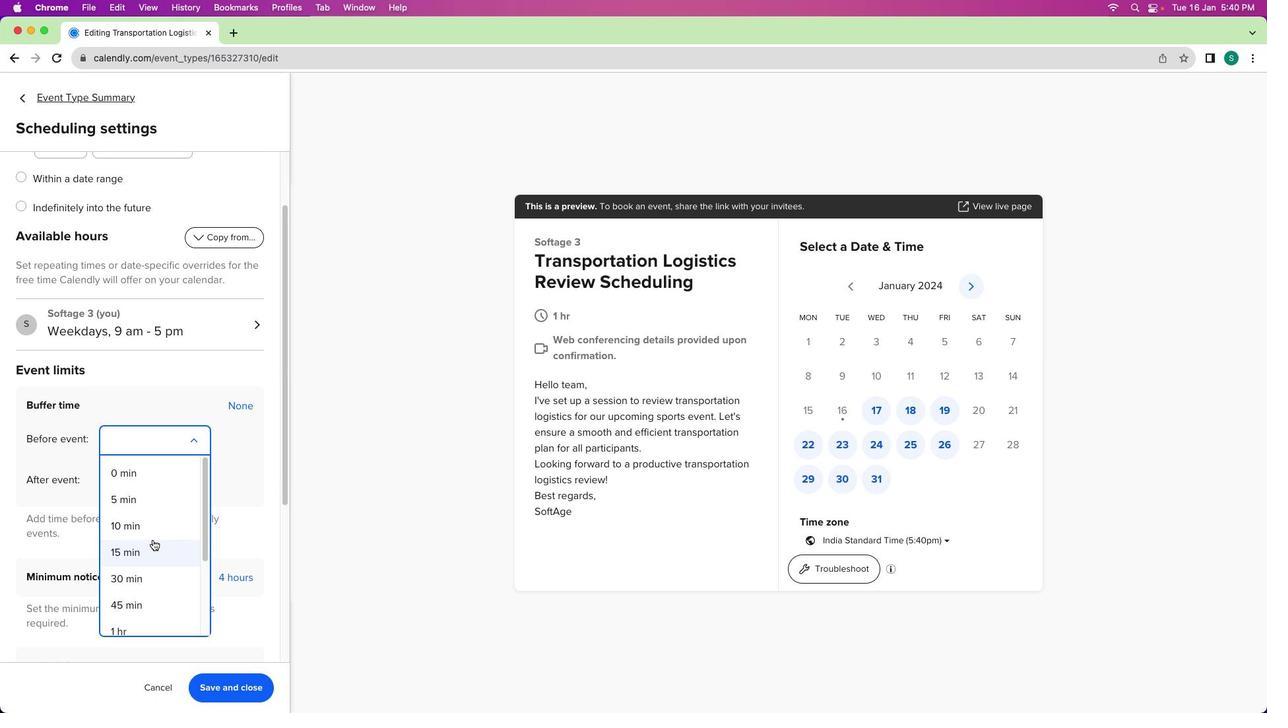 
Action: Mouse moved to (154, 542)
Screenshot: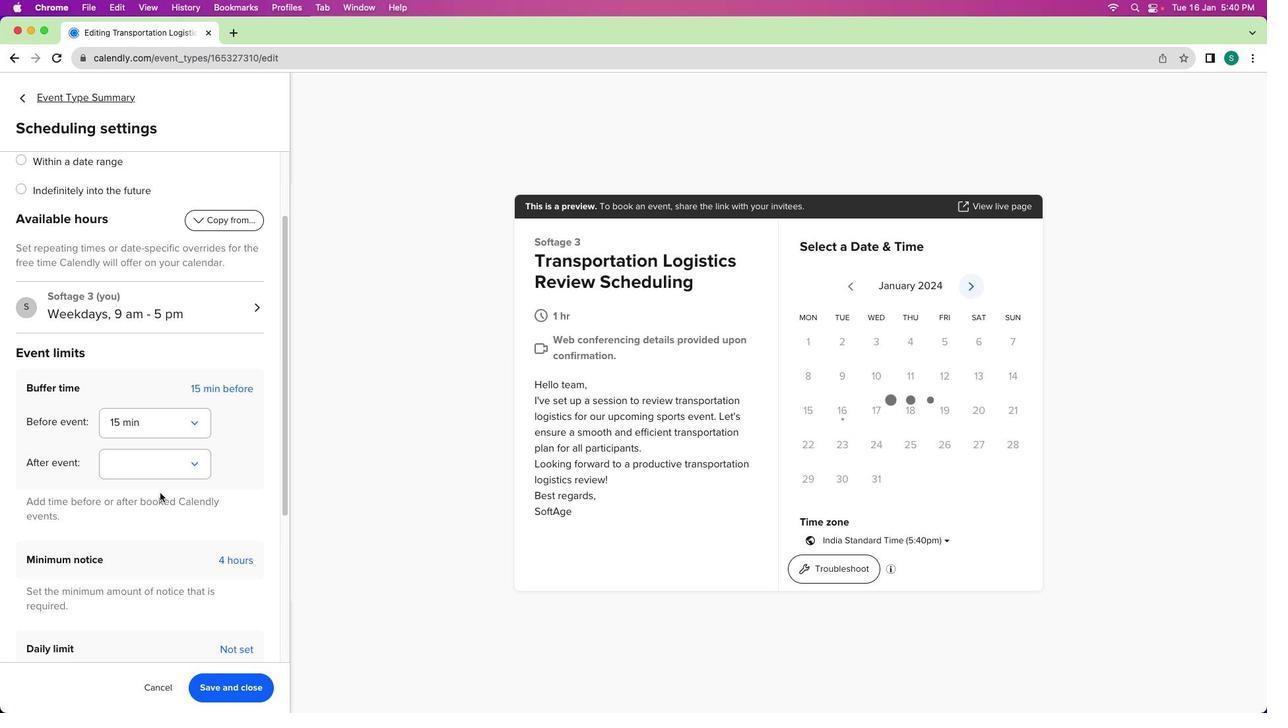 
Action: Mouse pressed left at (154, 542)
Screenshot: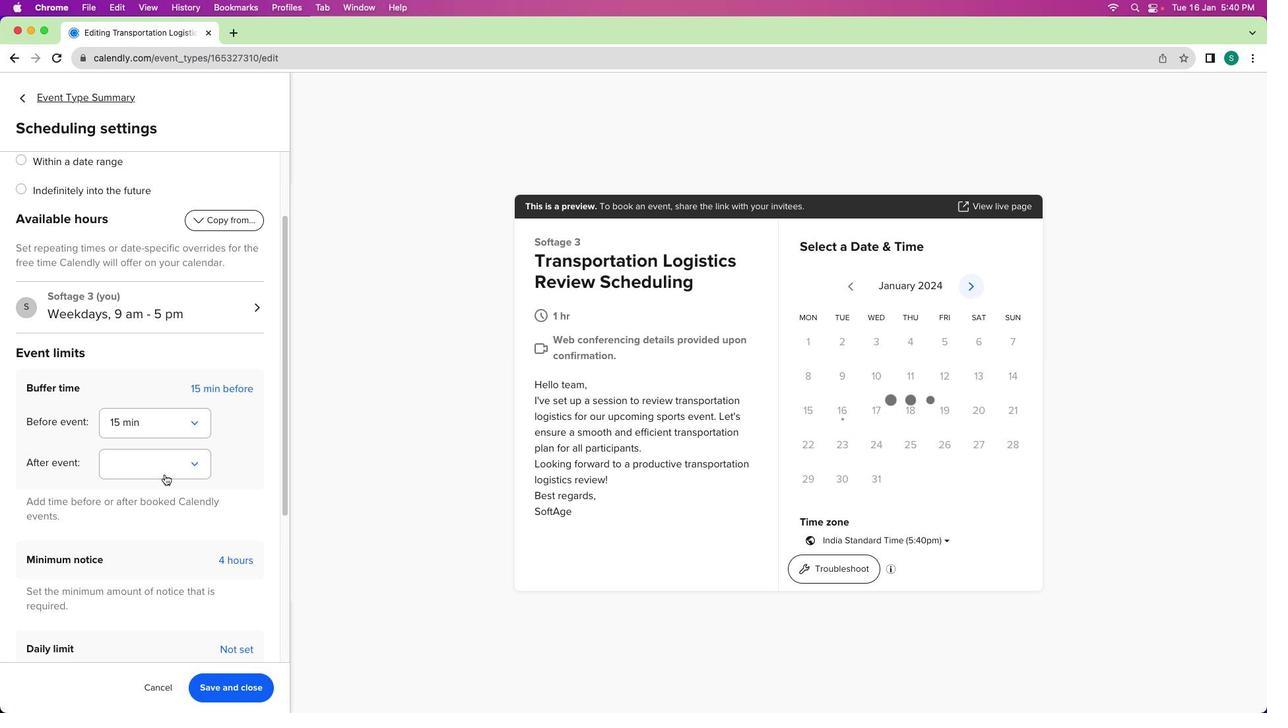 
Action: Mouse moved to (161, 527)
Screenshot: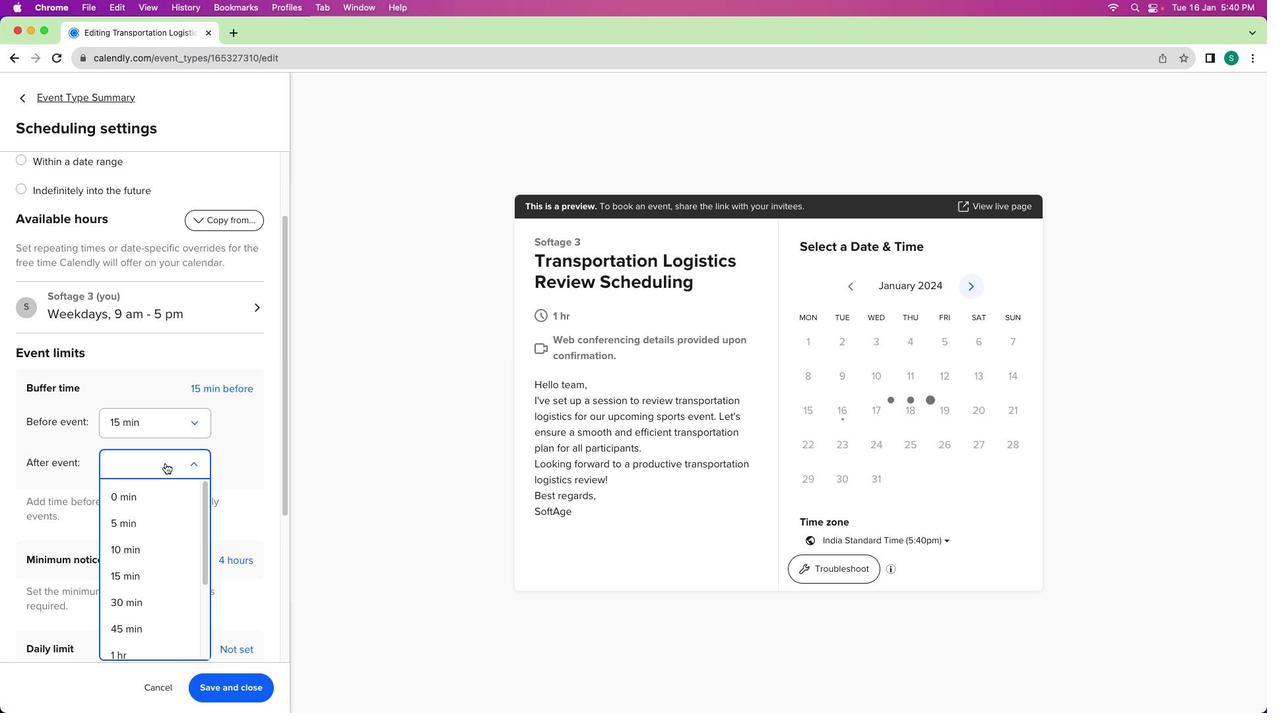 
Action: Mouse scrolled (161, 527) with delta (0, 0)
Screenshot: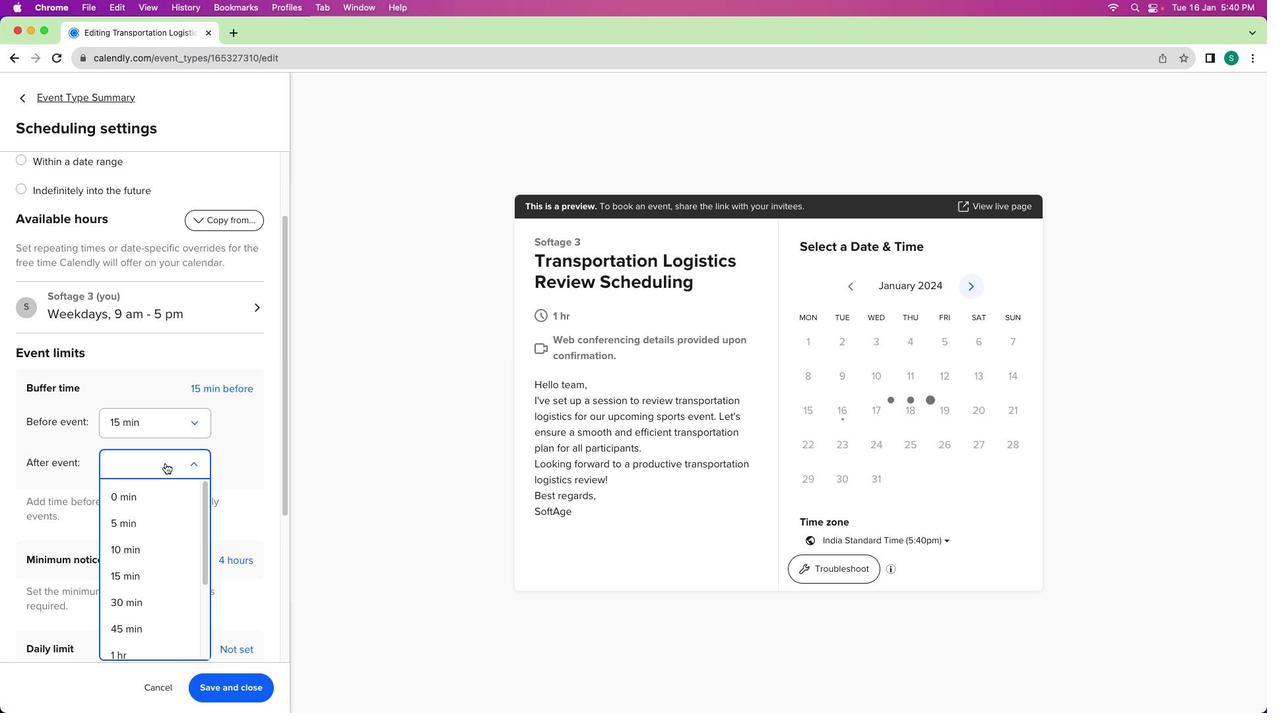 
Action: Mouse scrolled (161, 527) with delta (0, 0)
Screenshot: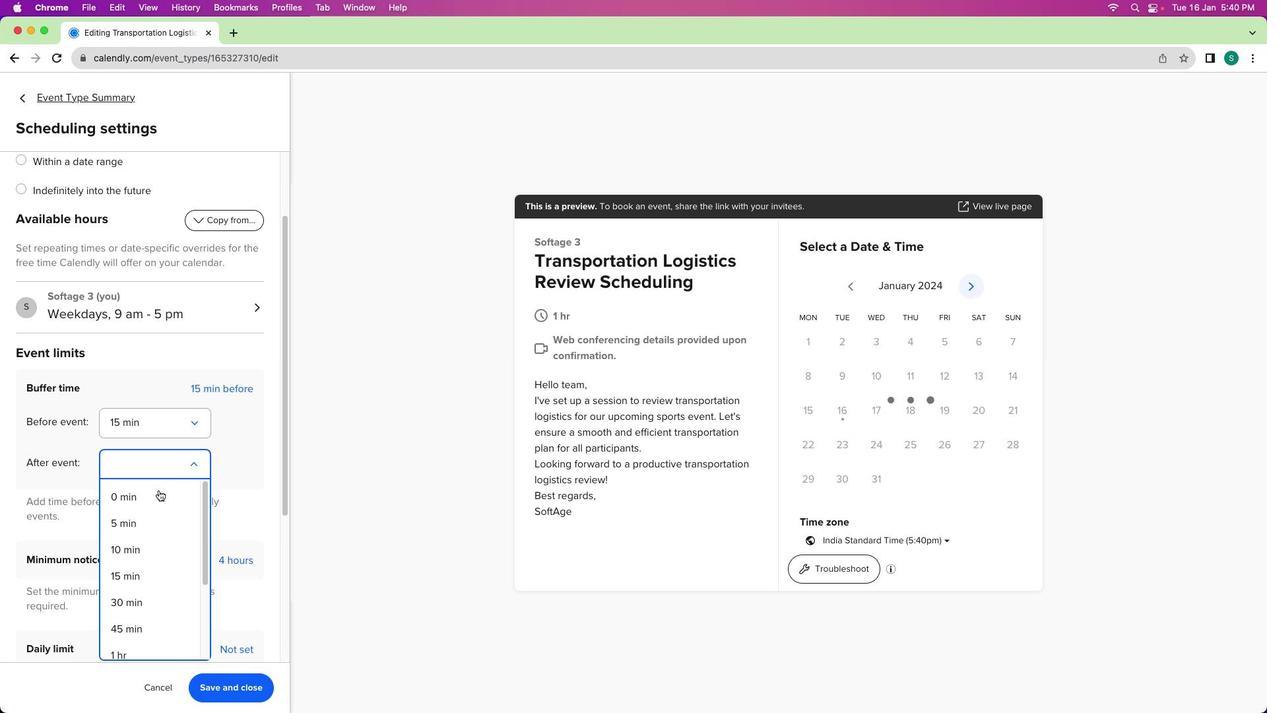
Action: Mouse moved to (165, 463)
Screenshot: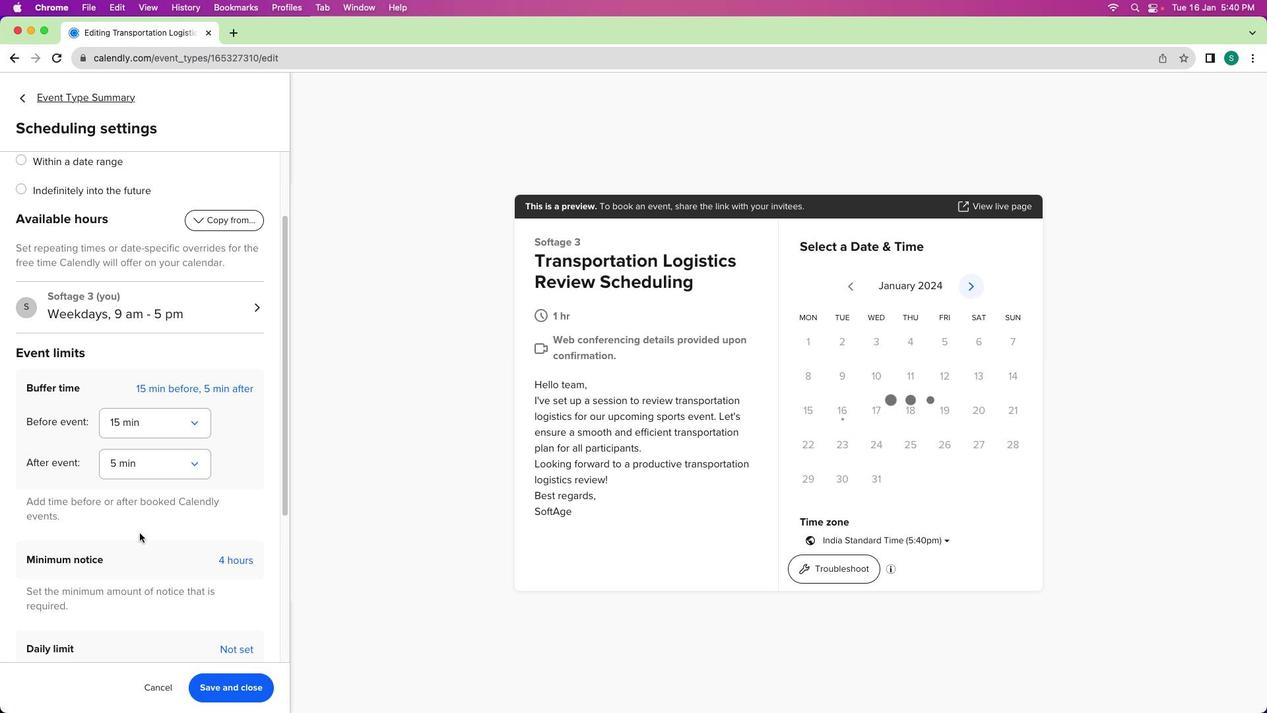 
Action: Mouse pressed left at (165, 463)
Screenshot: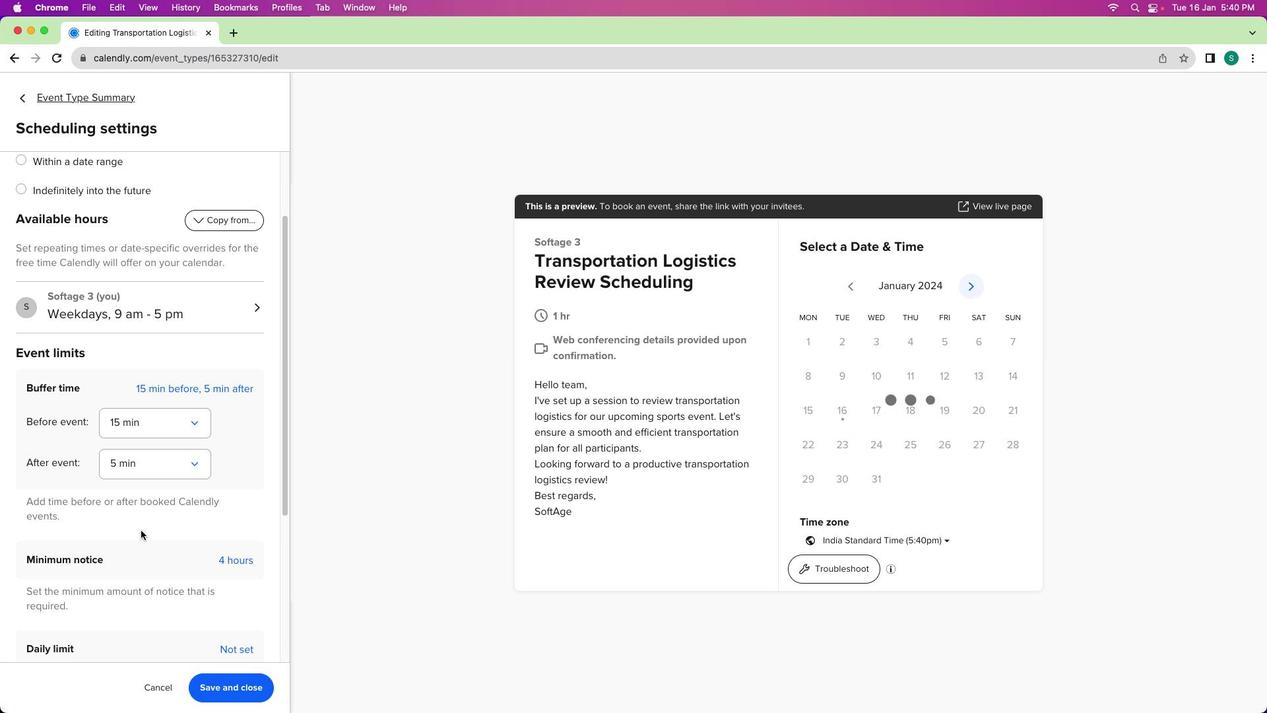 
Action: Mouse moved to (140, 535)
Screenshot: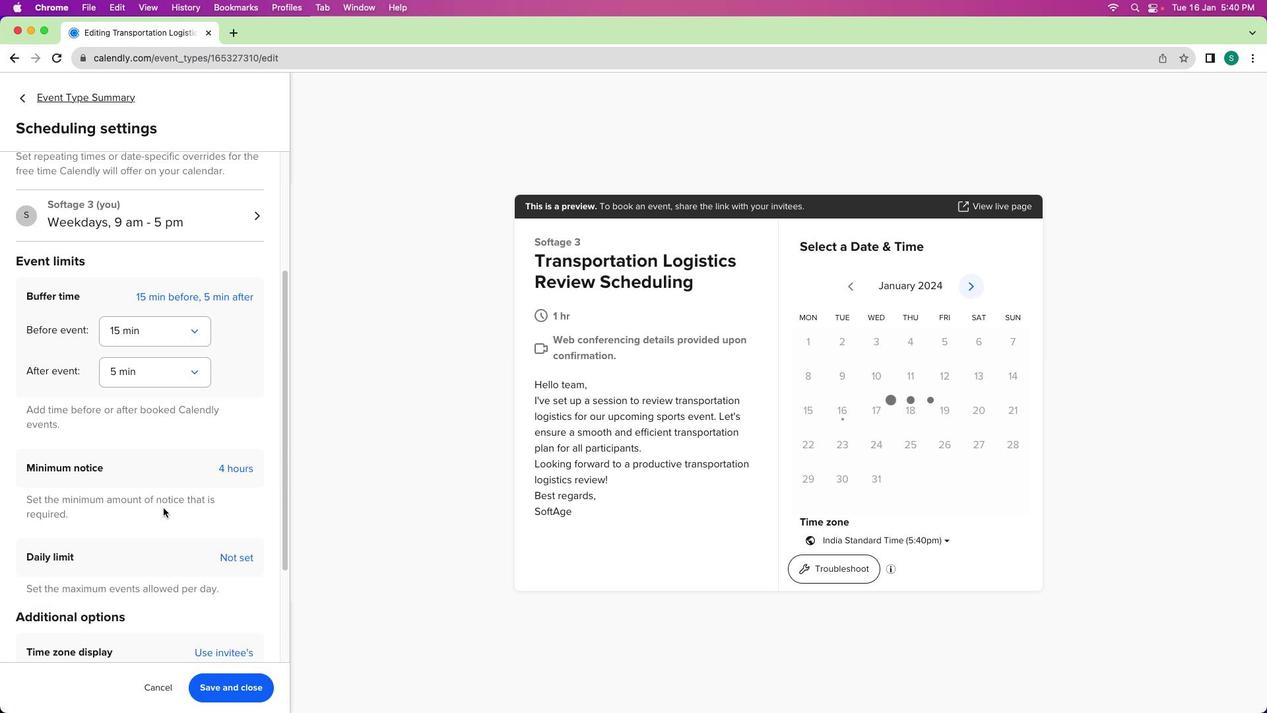 
Action: Mouse pressed left at (140, 535)
Screenshot: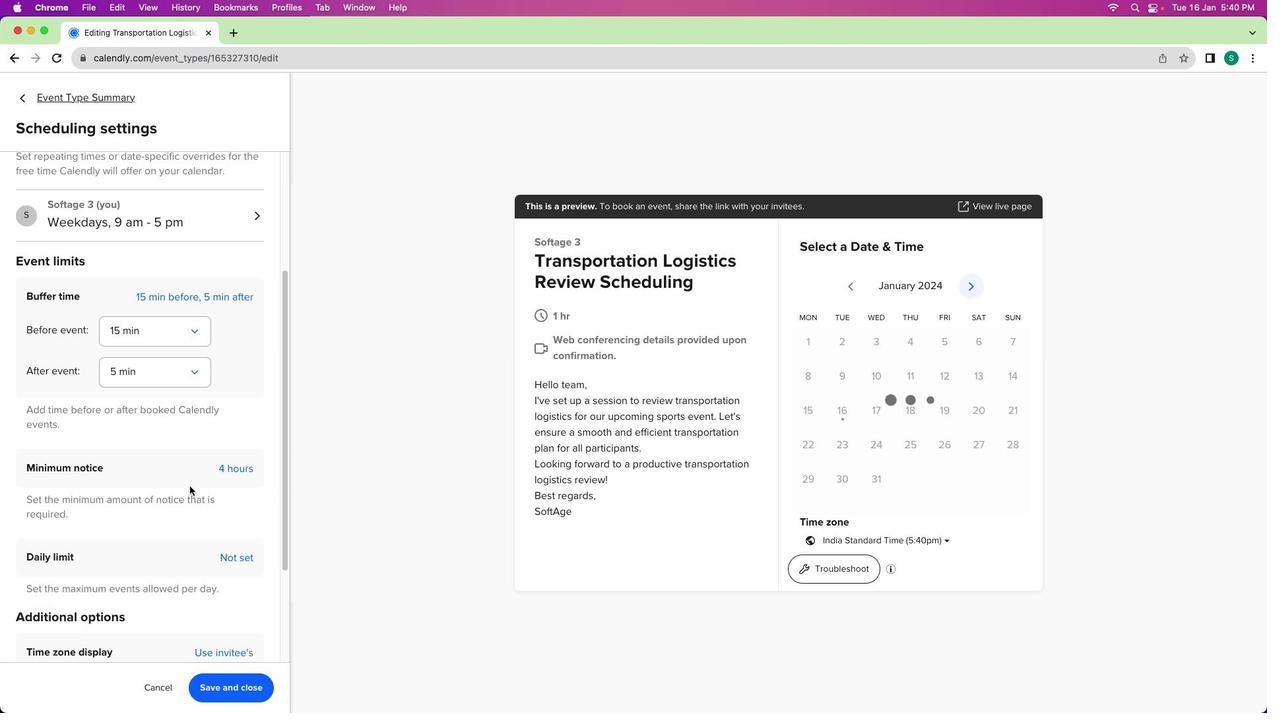 
Action: Mouse moved to (157, 515)
Screenshot: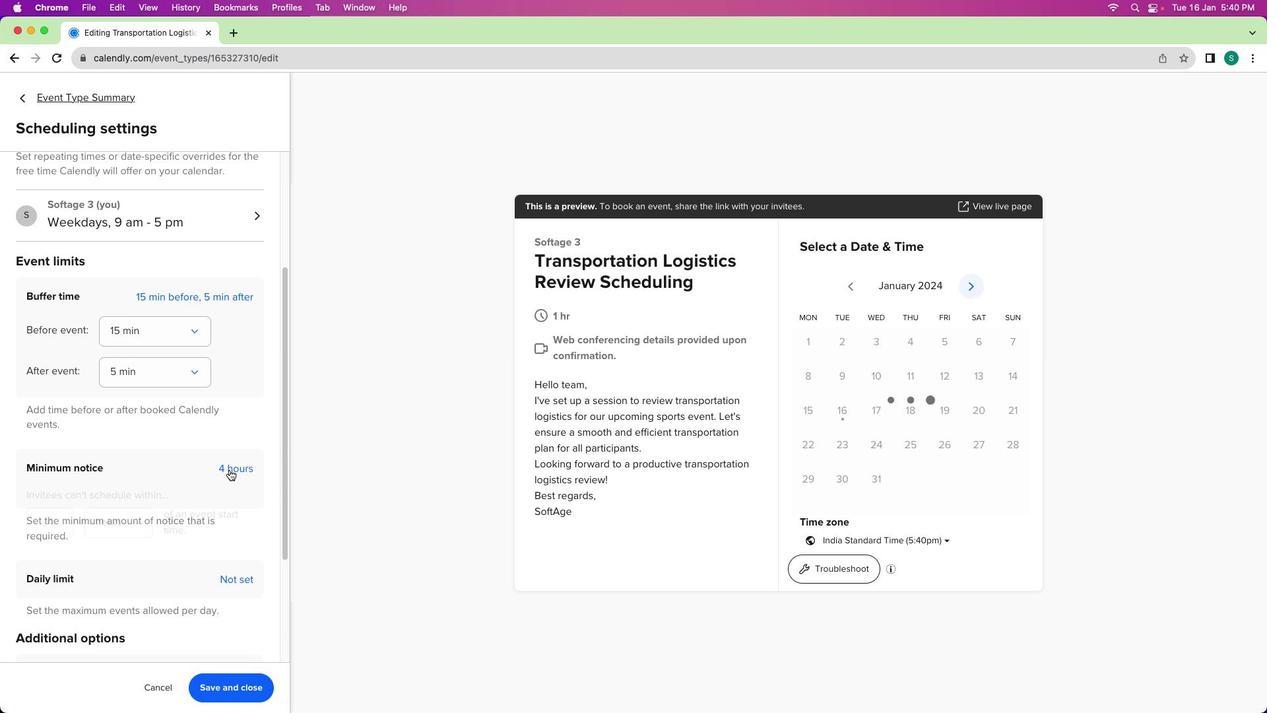 
Action: Mouse scrolled (157, 515) with delta (0, 0)
Screenshot: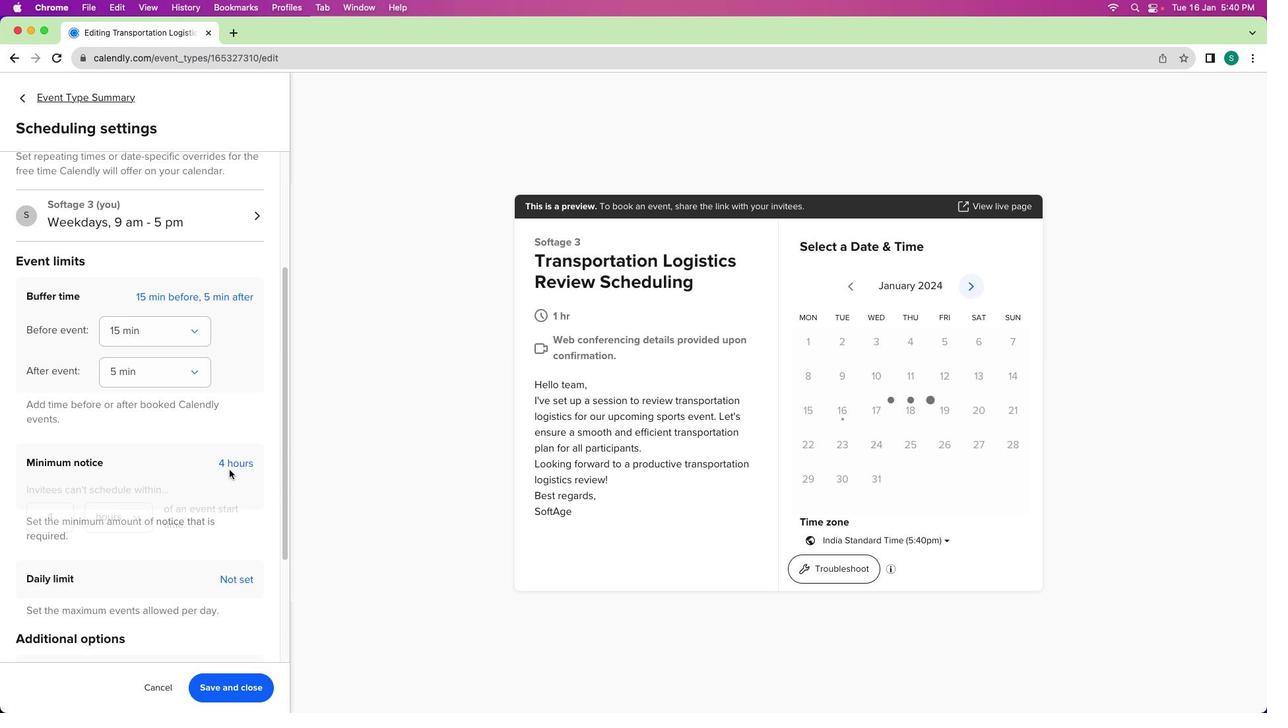 
Action: Mouse scrolled (157, 515) with delta (0, 0)
Screenshot: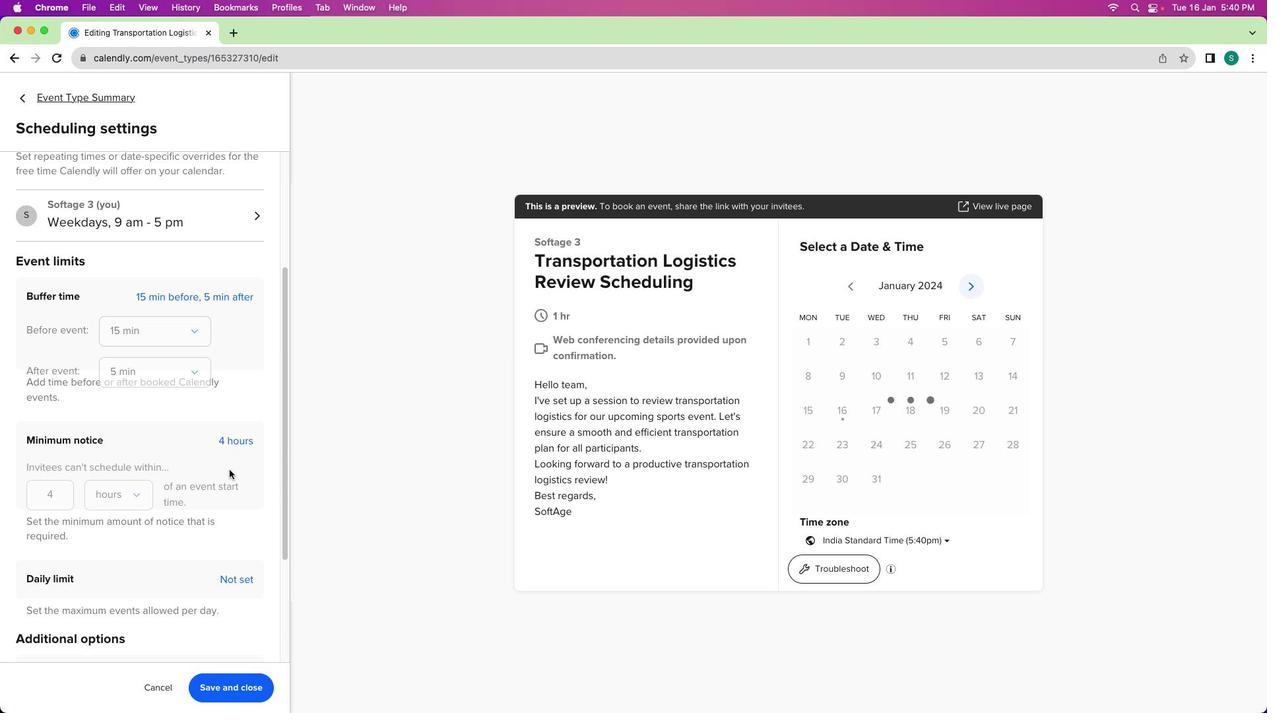 
Action: Mouse scrolled (157, 515) with delta (0, 0)
Screenshot: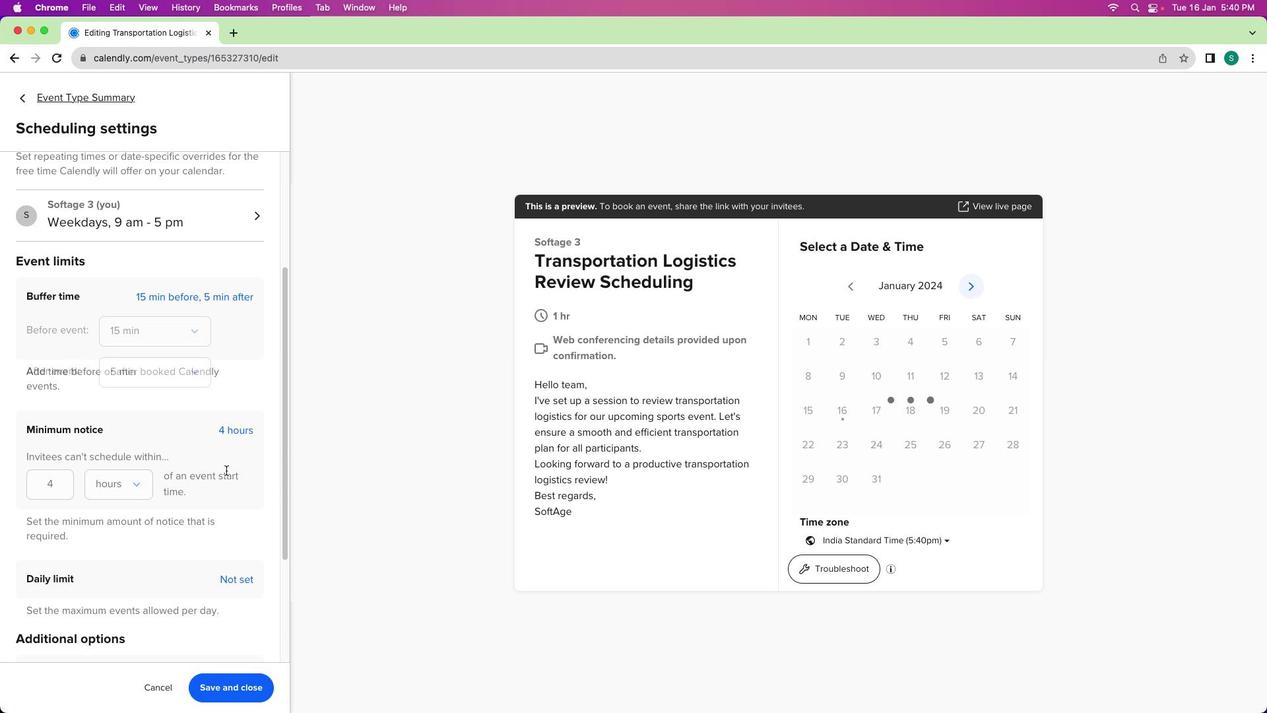 
Action: Mouse moved to (230, 470)
Screenshot: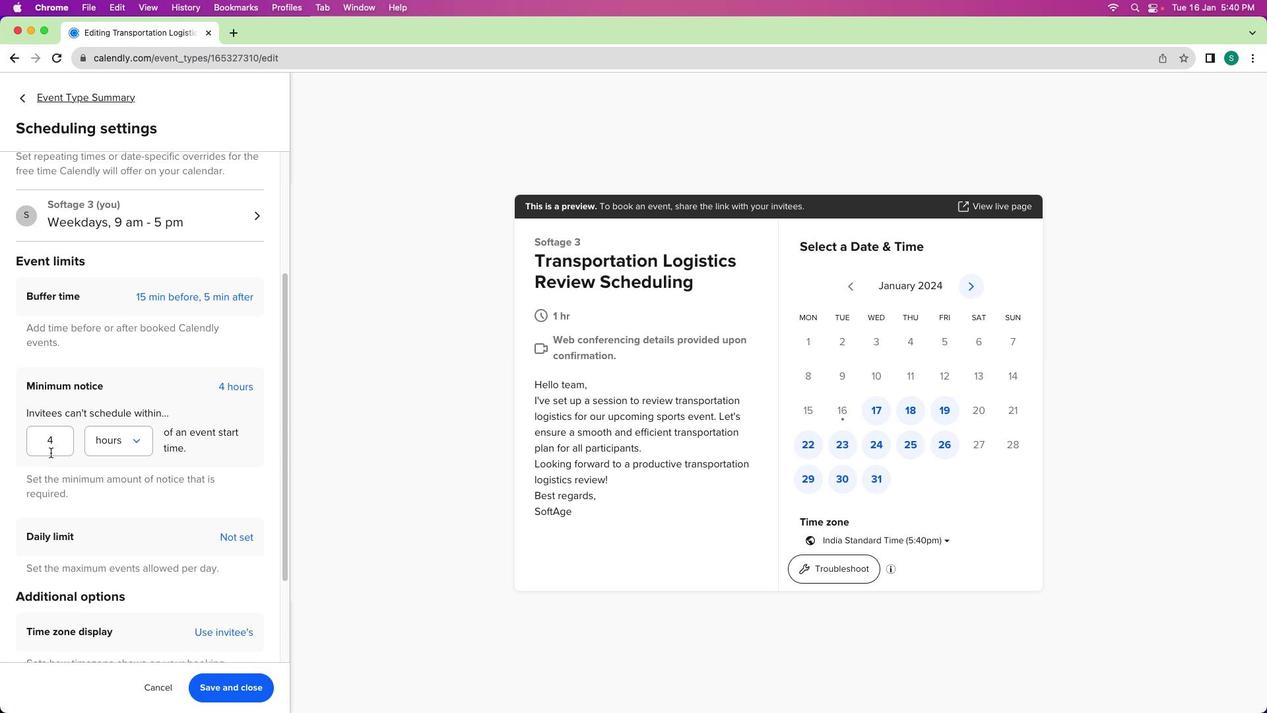
Action: Mouse pressed left at (230, 470)
Screenshot: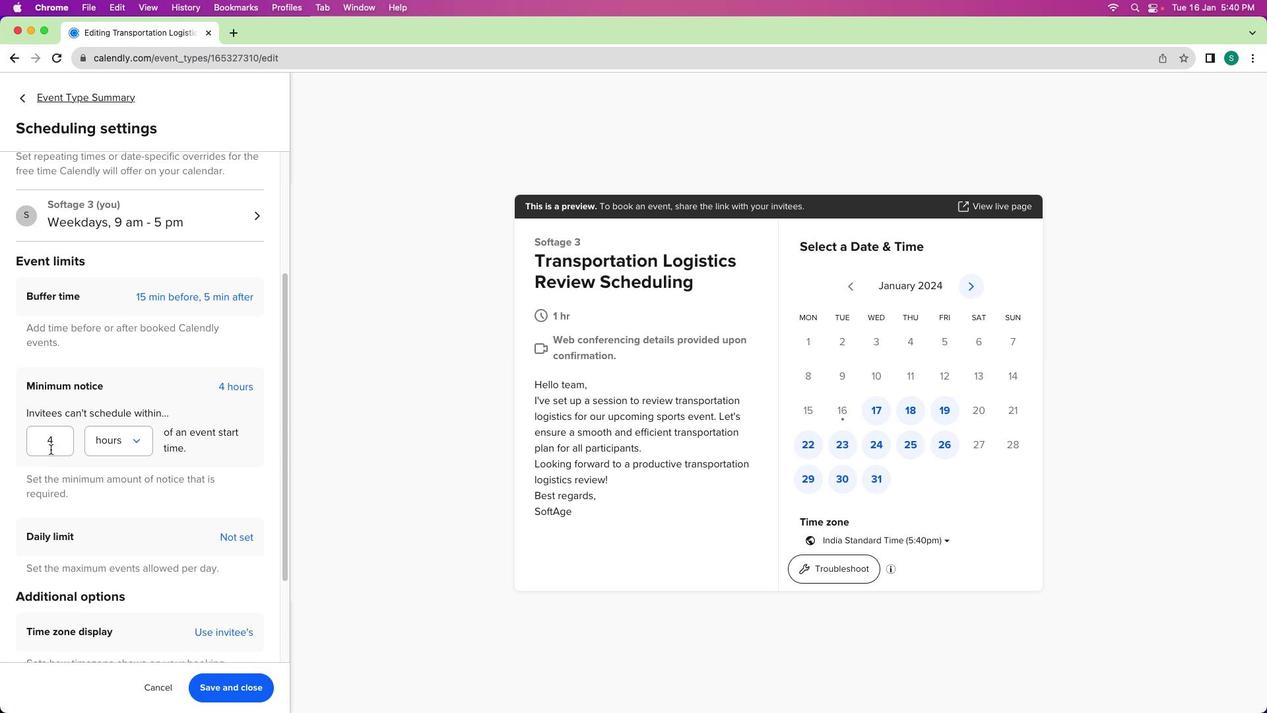 
Action: Mouse moved to (50, 446)
Screenshot: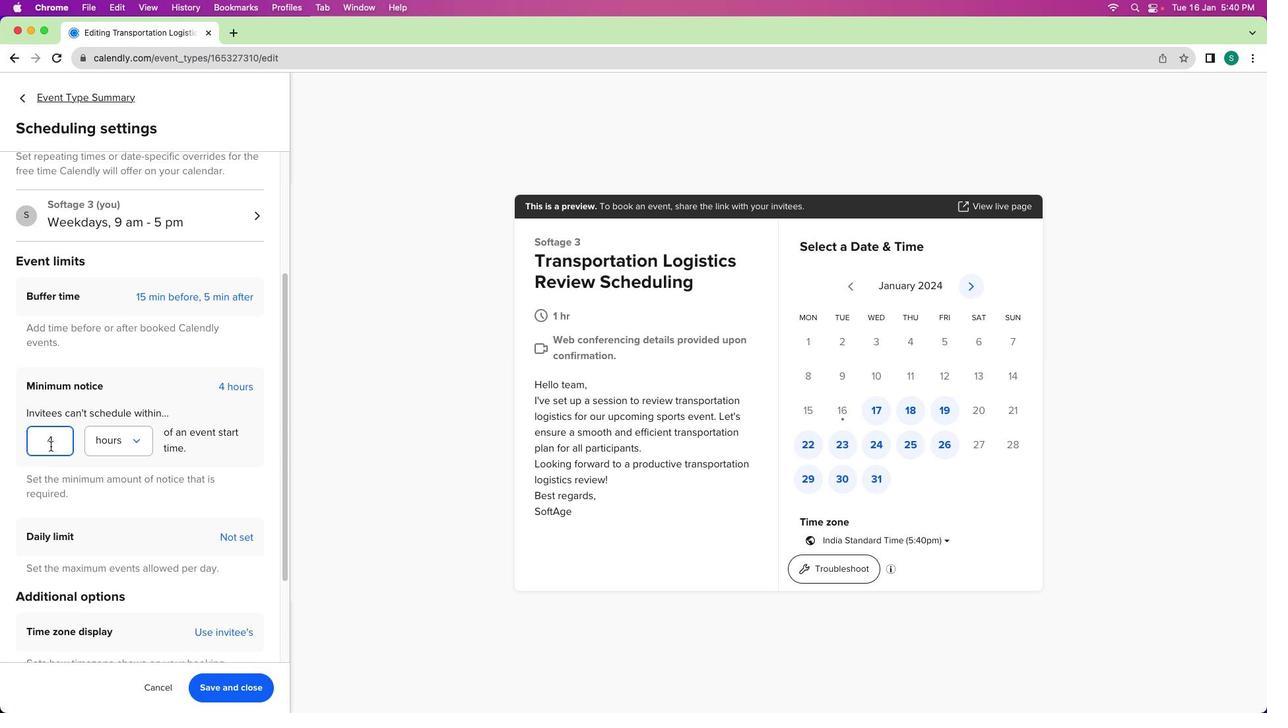 
Action: Mouse pressed left at (50, 446)
Screenshot: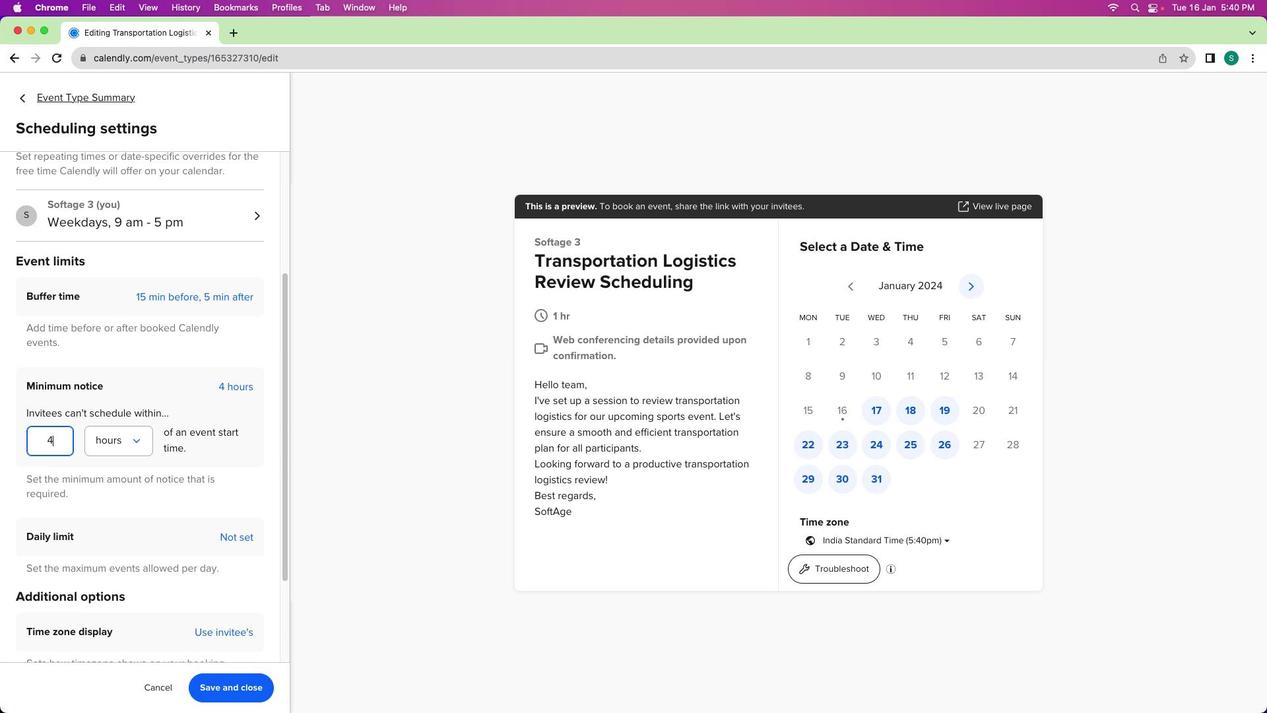 
Action: Mouse moved to (125, 452)
Screenshot: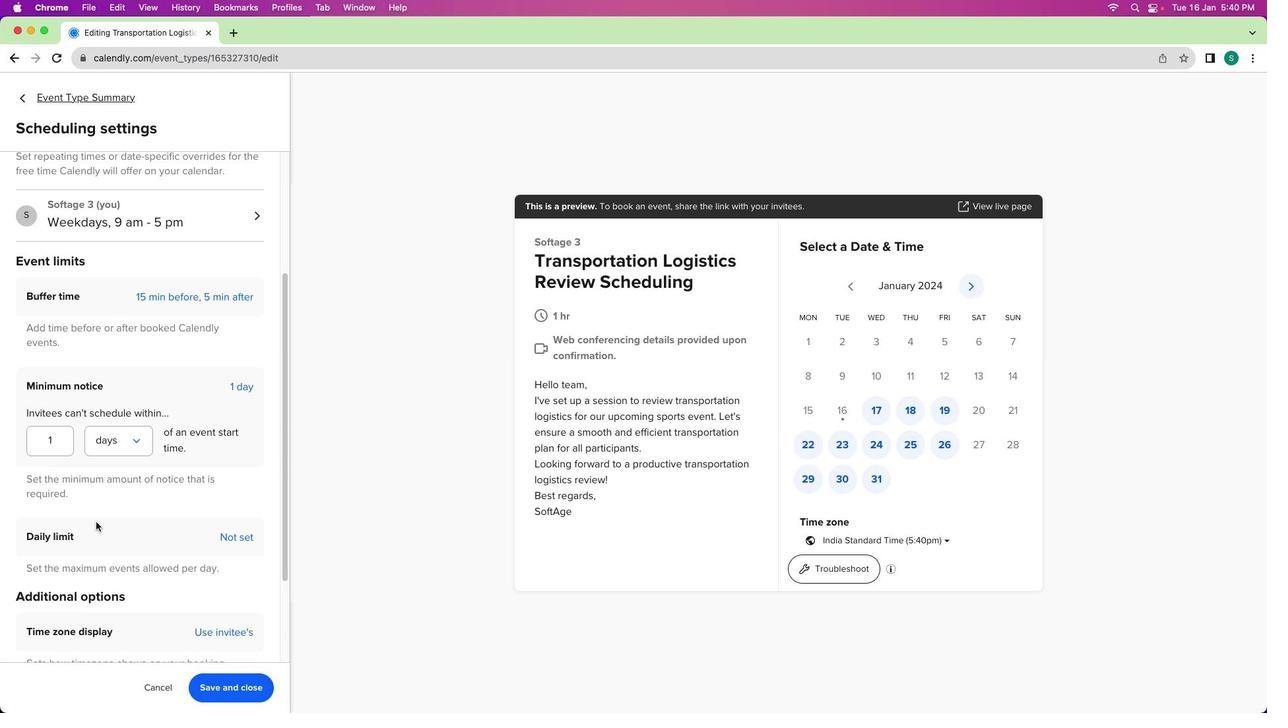 
Action: Mouse pressed left at (125, 452)
Screenshot: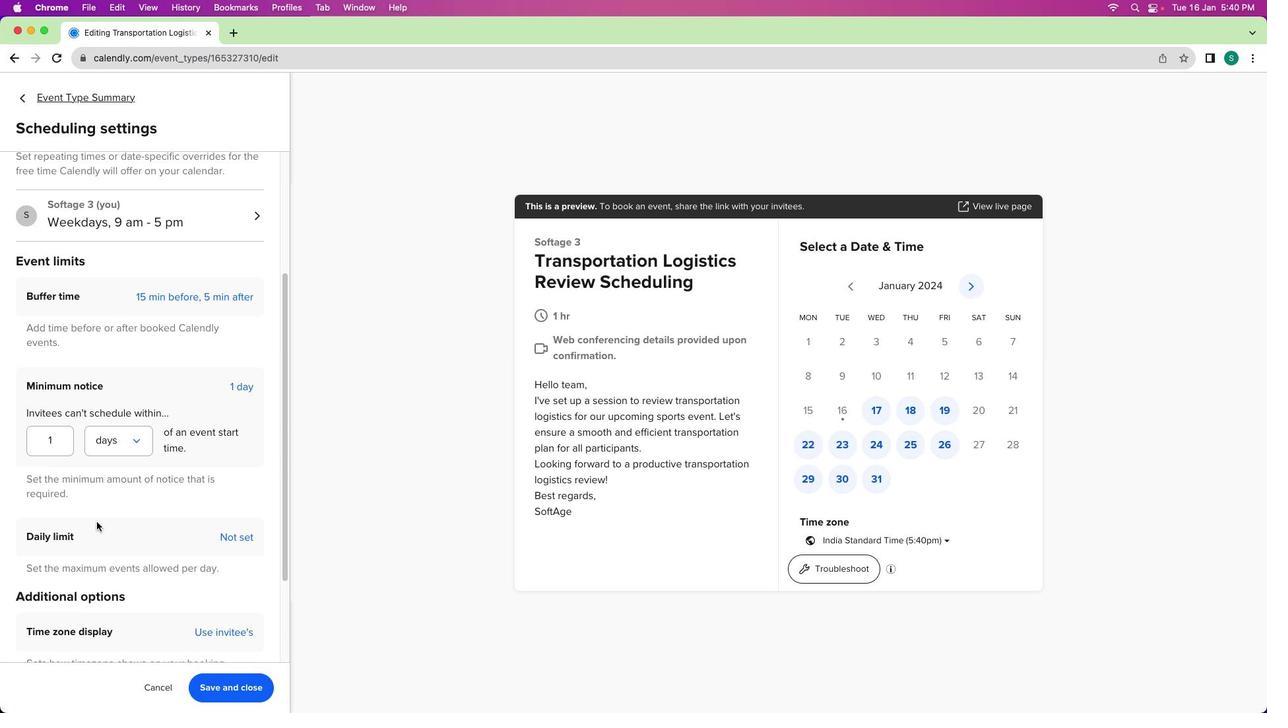 
Action: Mouse moved to (97, 522)
Screenshot: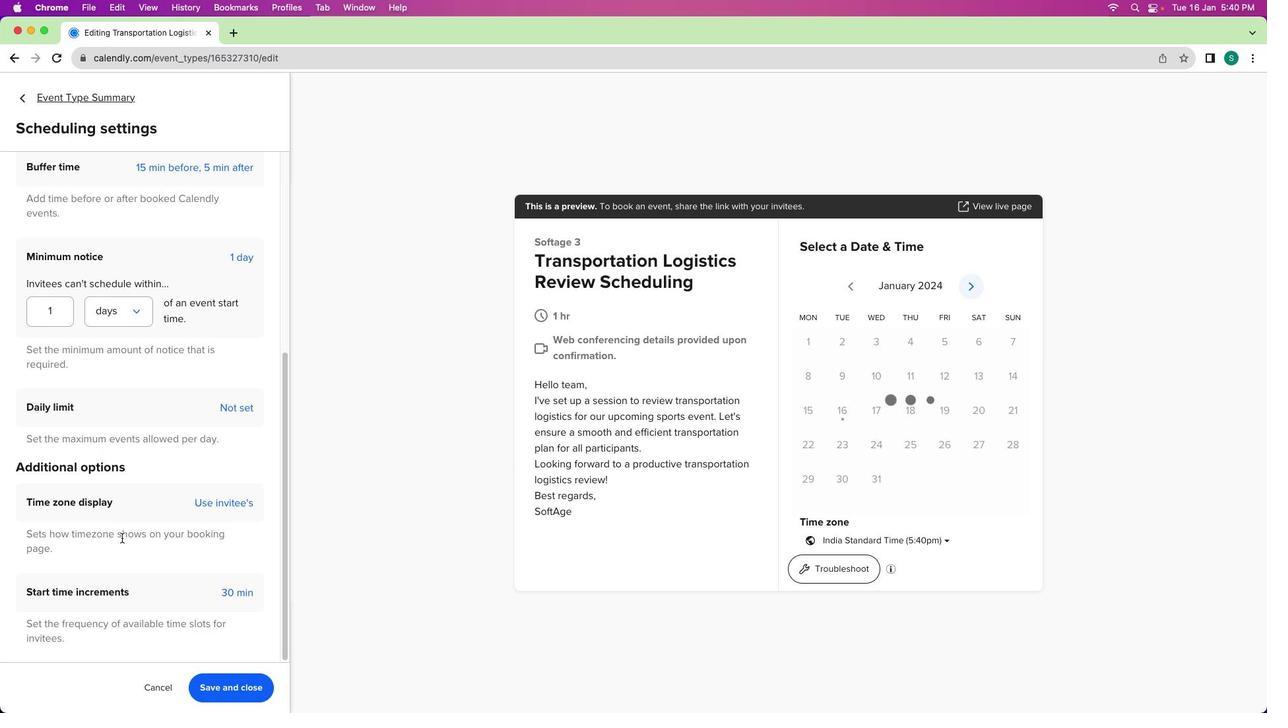 
Action: Mouse pressed left at (97, 522)
Screenshot: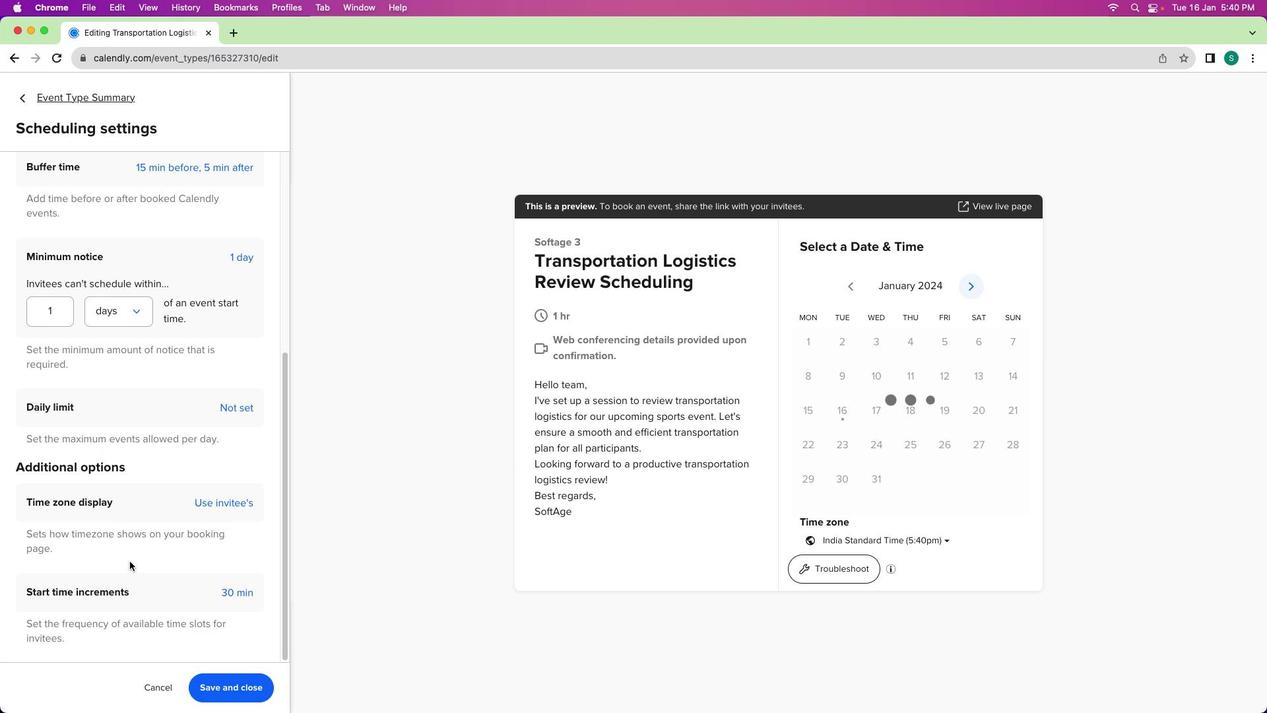 
Action: Mouse moved to (104, 526)
Screenshot: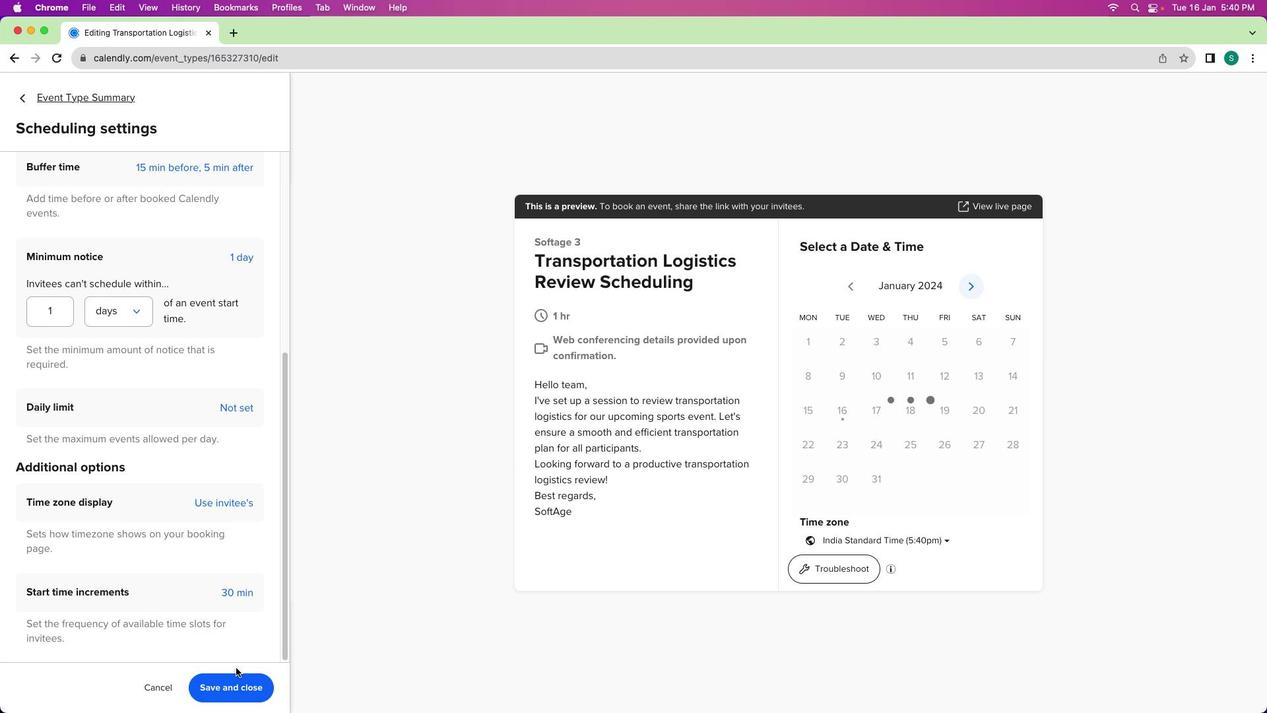 
Action: Mouse scrolled (104, 526) with delta (0, 0)
Screenshot: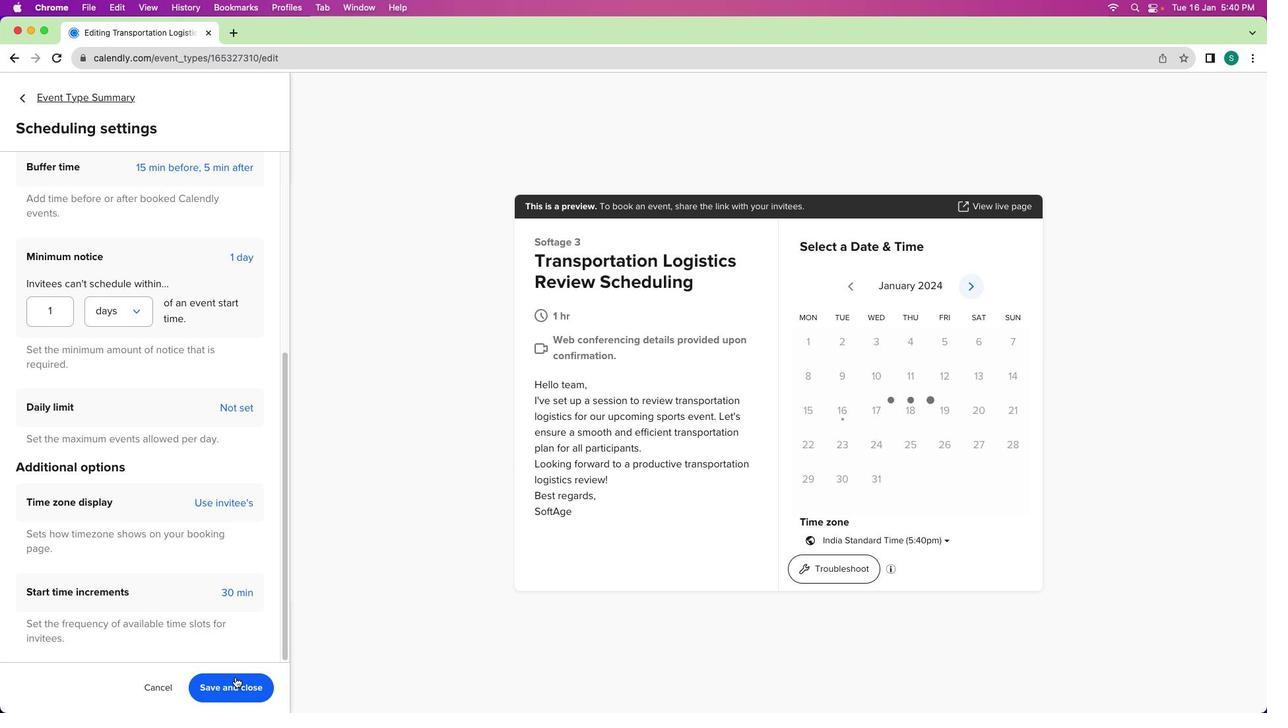 
Action: Mouse scrolled (104, 526) with delta (0, 0)
Screenshot: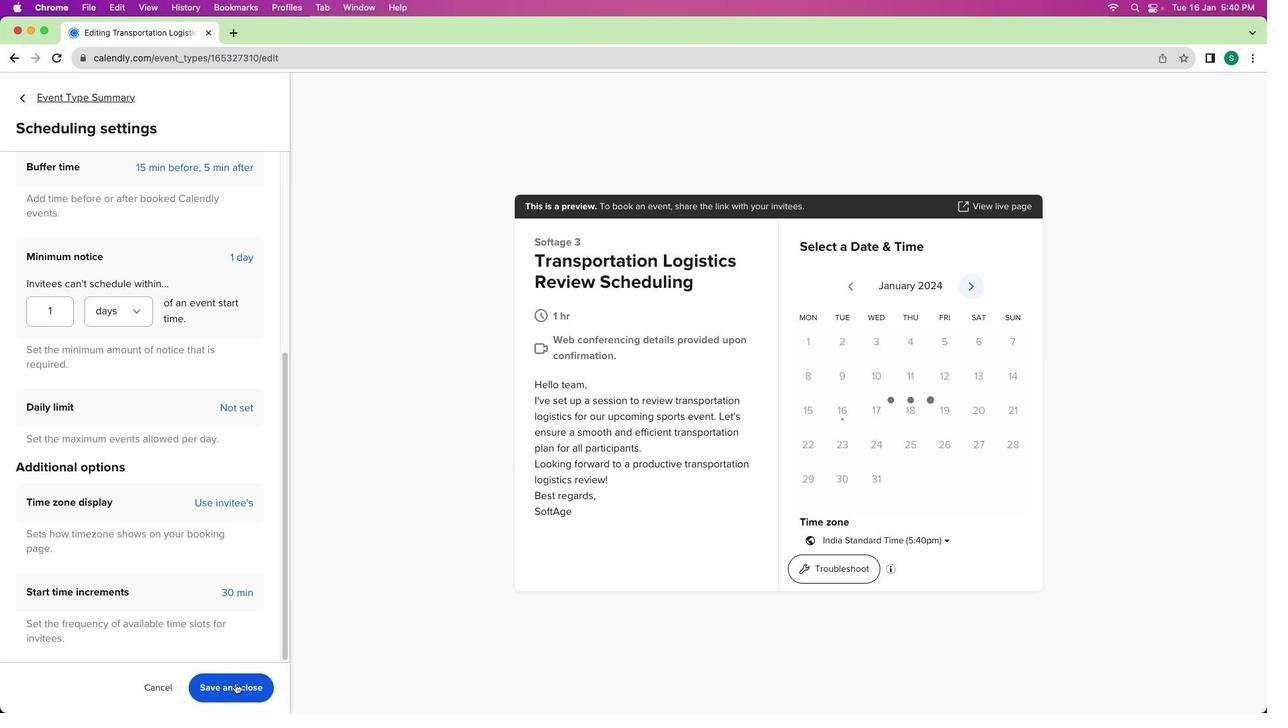 
Action: Mouse scrolled (104, 526) with delta (0, 0)
Screenshot: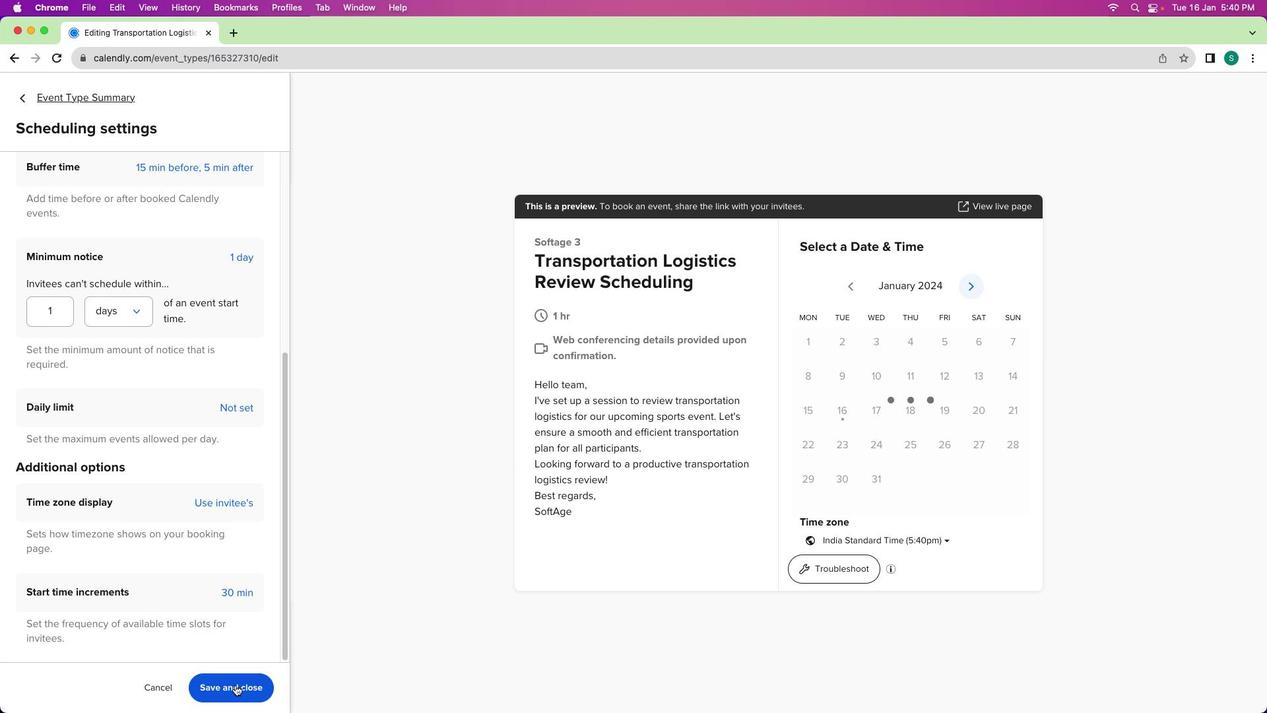 
Action: Mouse scrolled (104, 526) with delta (0, 0)
Screenshot: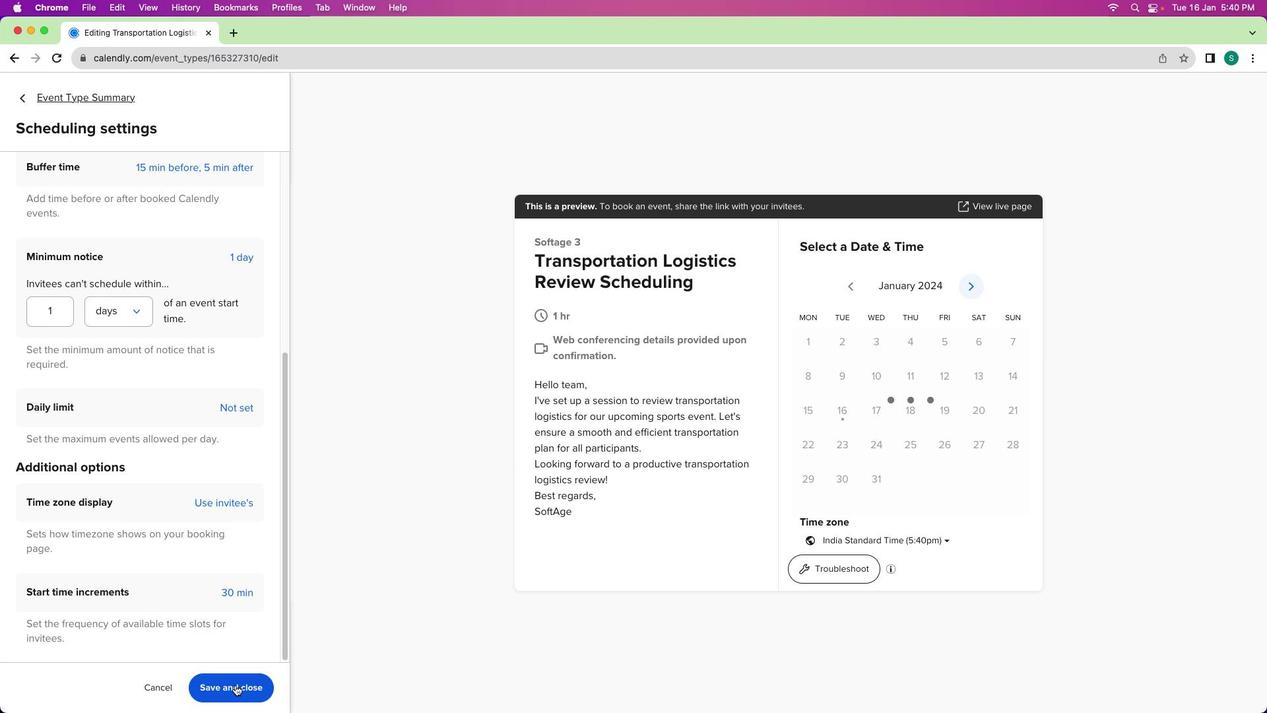 
Action: Mouse moved to (156, 617)
Screenshot: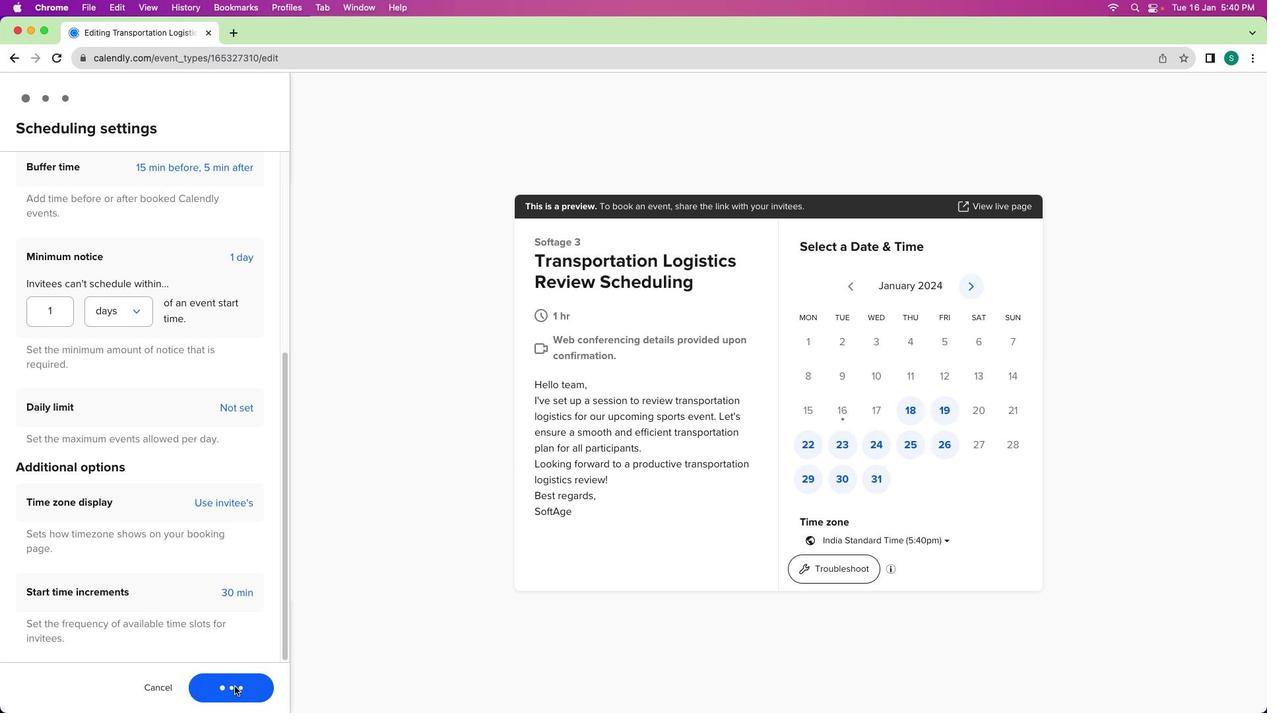 
Action: Mouse scrolled (156, 617) with delta (0, 0)
Screenshot: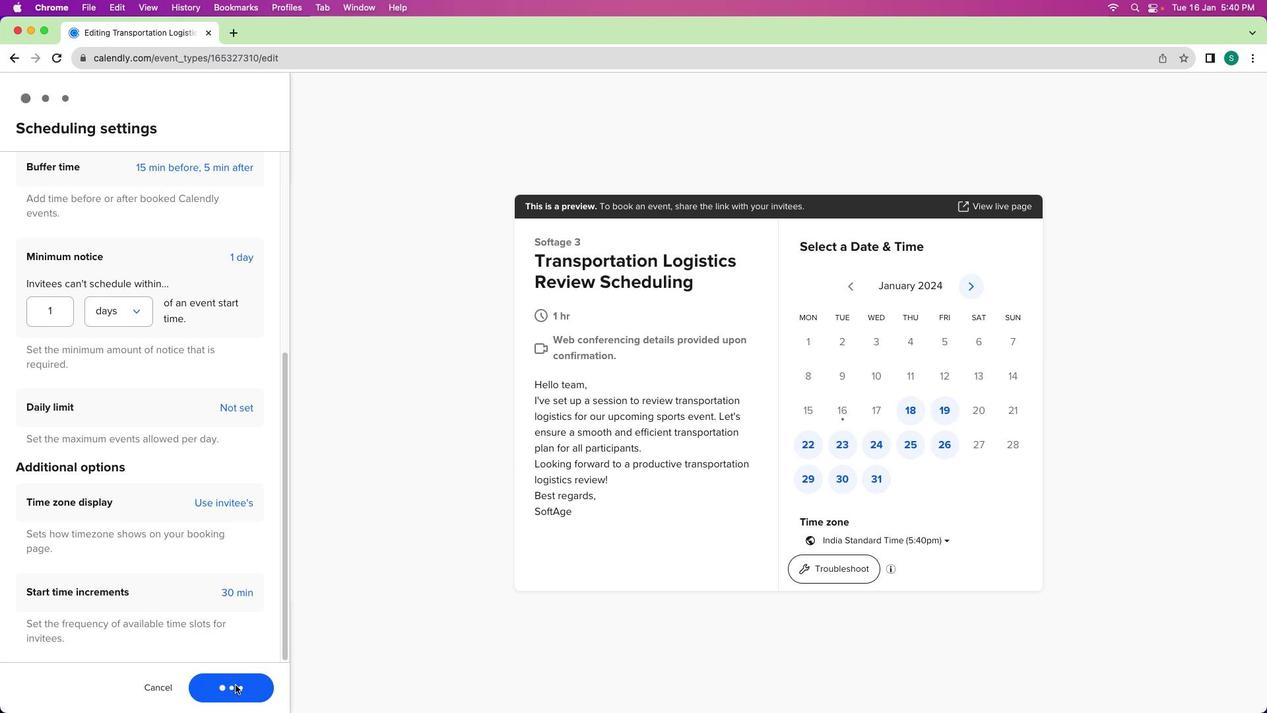 
Action: Mouse scrolled (156, 617) with delta (0, 0)
Screenshot: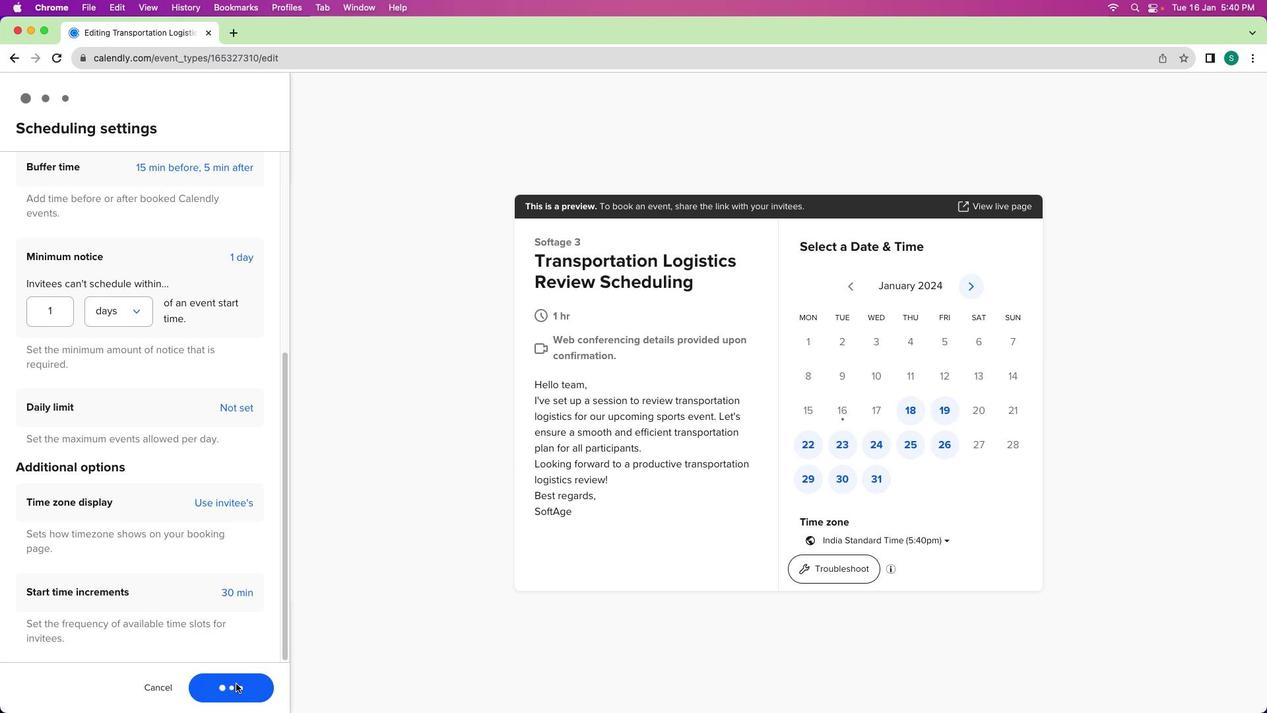 
Action: Mouse moved to (235, 687)
Screenshot: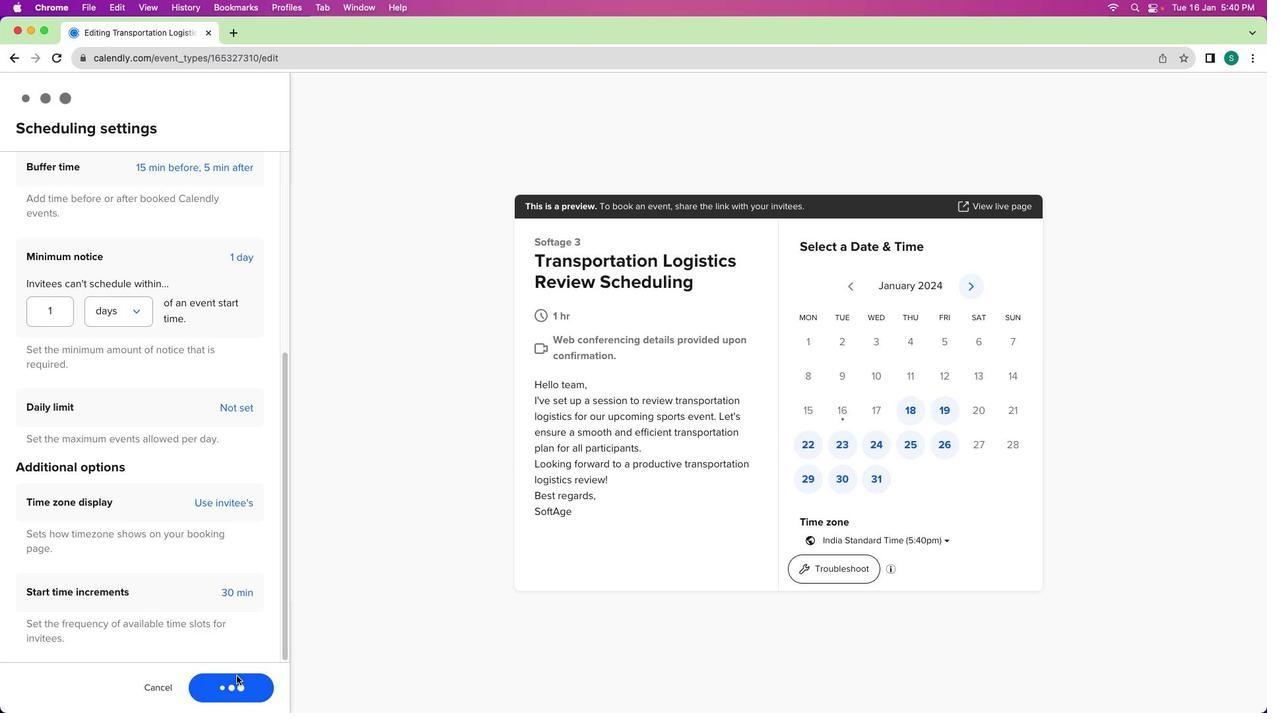 
Action: Mouse pressed left at (235, 687)
Screenshot: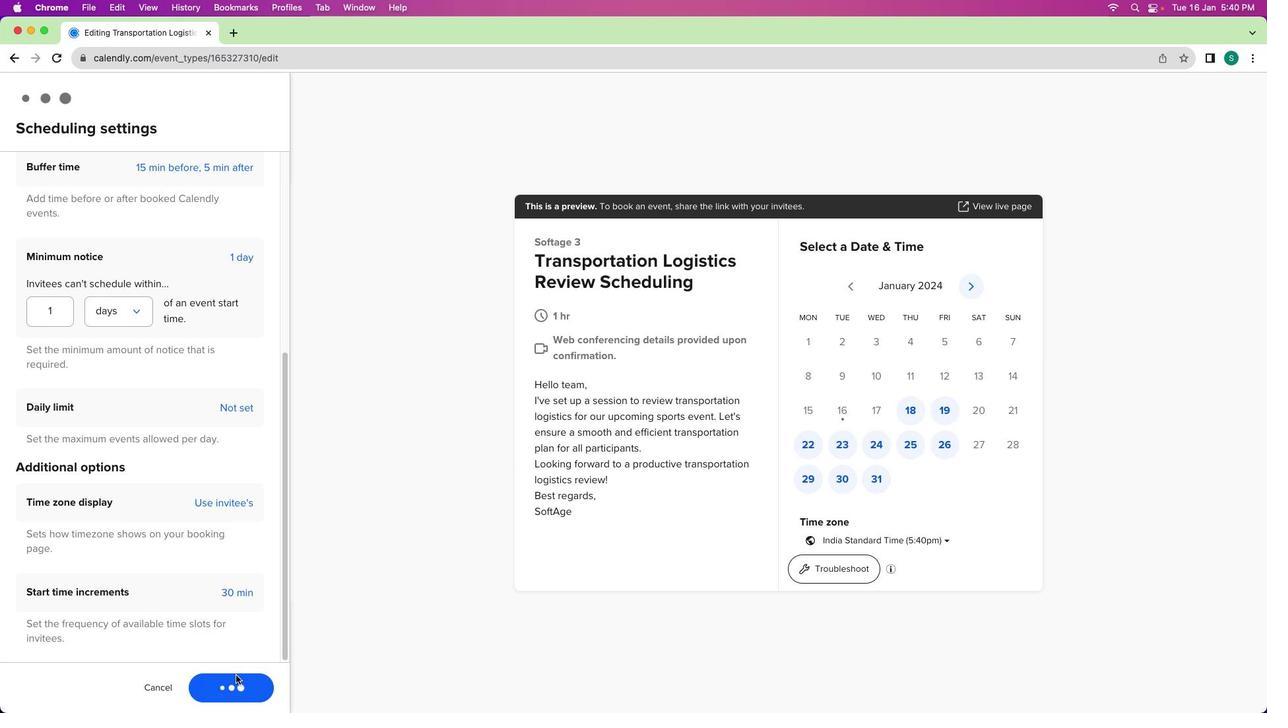 
Action: Mouse moved to (58, 97)
Screenshot: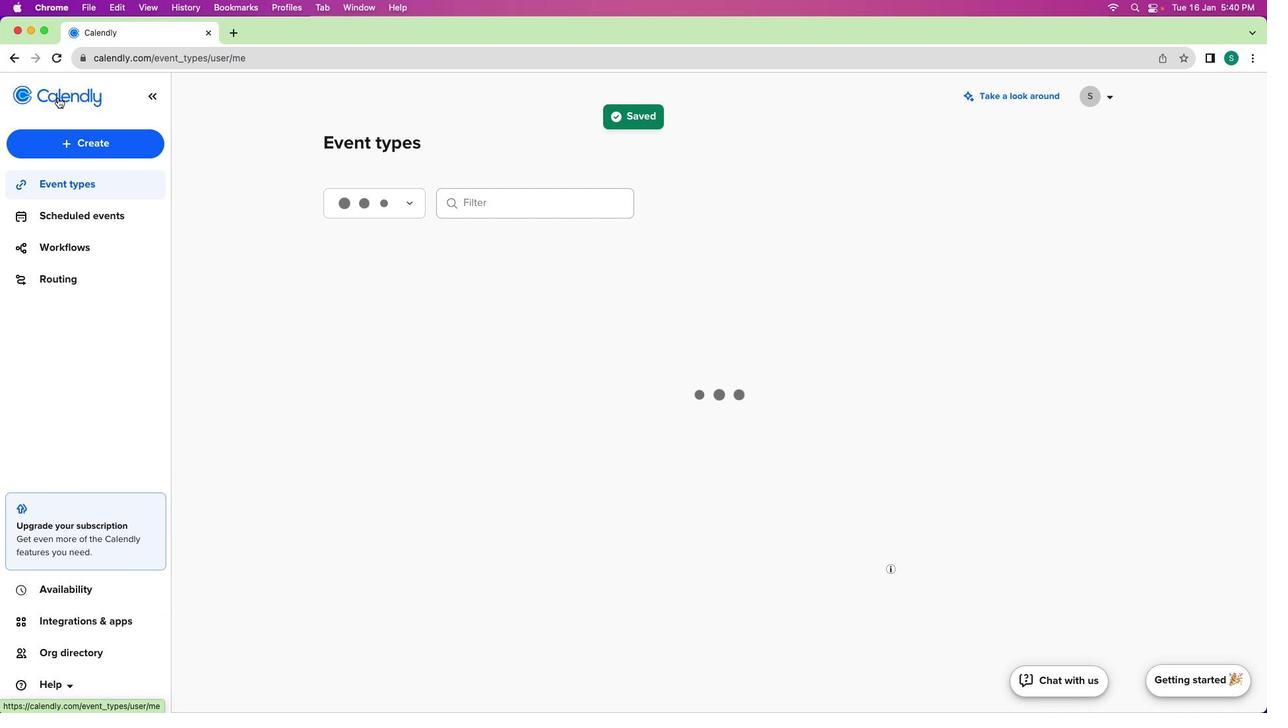 
Action: Mouse pressed left at (58, 97)
Screenshot: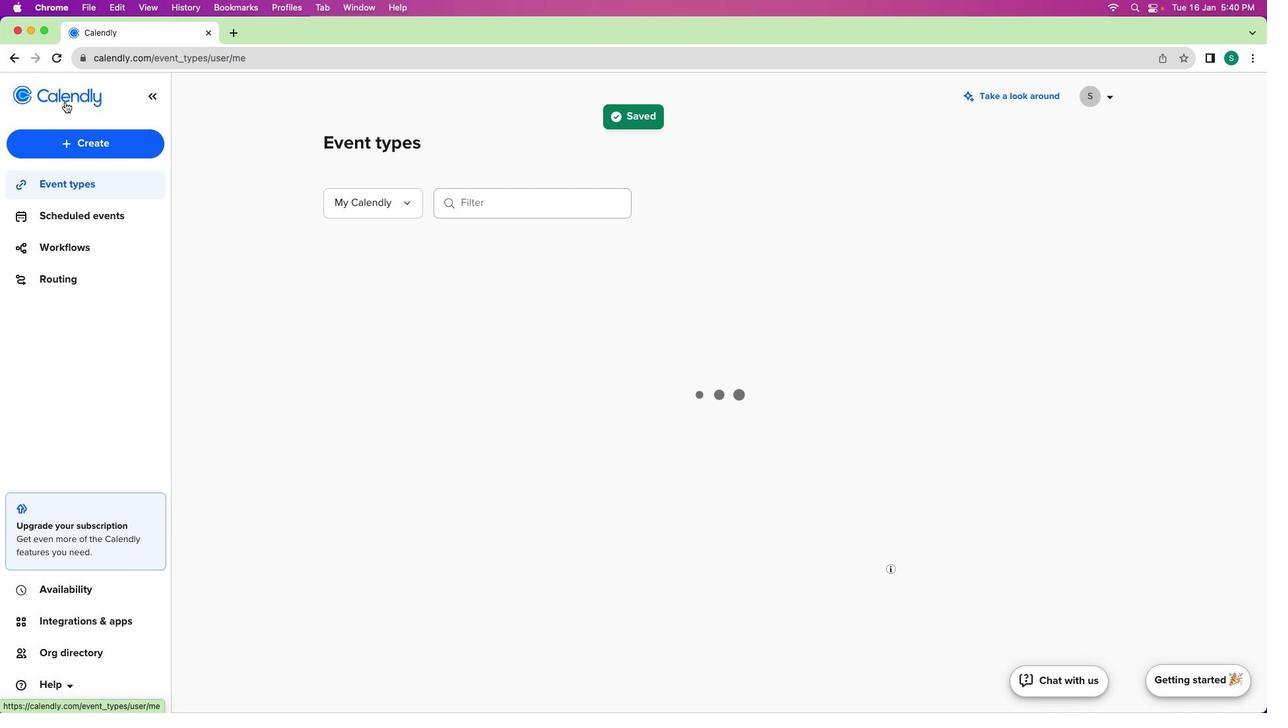 
Action: Mouse moved to (485, 425)
Screenshot: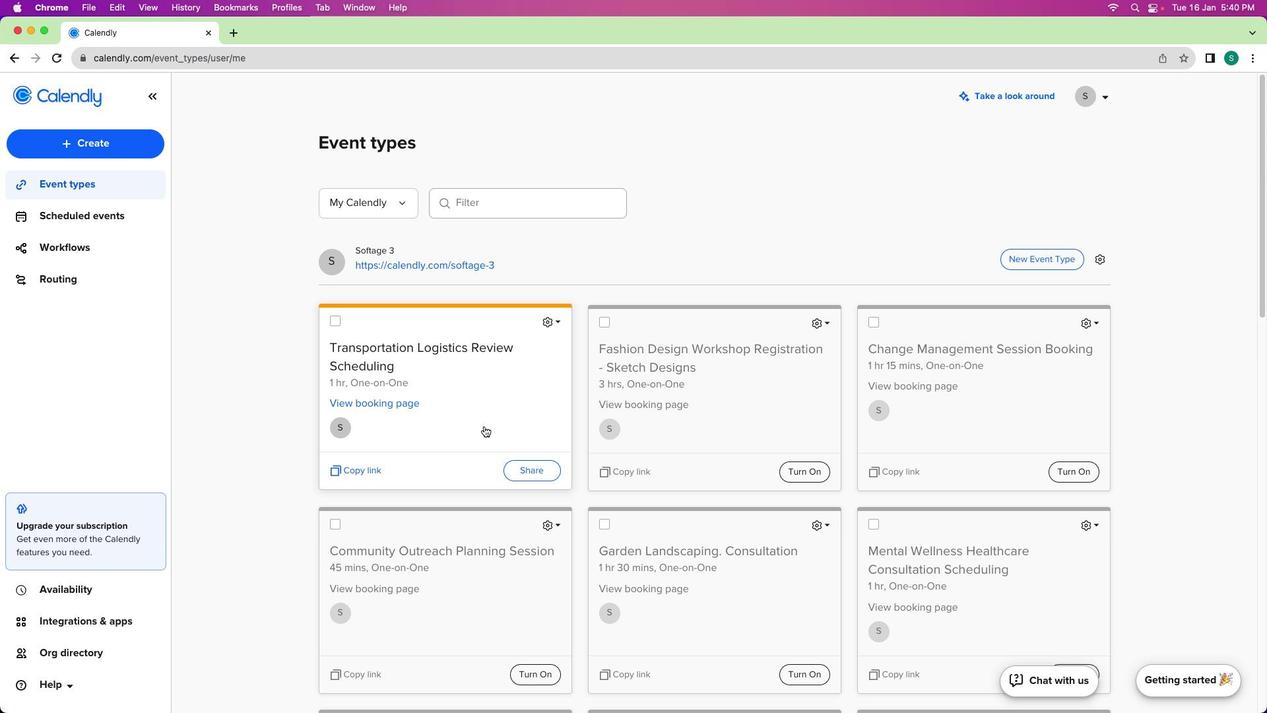 
